 Task: Create new customer invoice with Date Opened: 13-May-23, Select Customer: Domestic Shops Group, Terms: Net 15. Make invoice entry for item-1 with Date: 13-May-23, Description: e.l.f. Lip Plumping Gloss Sparkling Rose, Income Account: Income:Sales, Quantity: 2, Unit Price: 12.99, Sales Tax: Y, Sales Tax Included: Y, Tax Table: Sales Tax. Make entry for item-2 with Date: 13-May-23, Description: Diamond Skin Body Kit All Natural Skin Brightening Papaya, Rose & Turmeric
, Income Account: Income:Sales, Quantity: 1, Unit Price: 12.39, Sales Tax: Y, Sales Tax Included: Y, Tax Table: Sales Tax. Post Invoice with Post Date: 13-May-23, Post to Accounts: Assets:Accounts Receivable. Pay / Process Payment with Transaction Date: 27-May-23, Amount: 38.37, Transfer Account: Checking Account. Go to 'Print Invoice'. Give a print command to print a copy of invoice.
Action: Mouse moved to (169, 33)
Screenshot: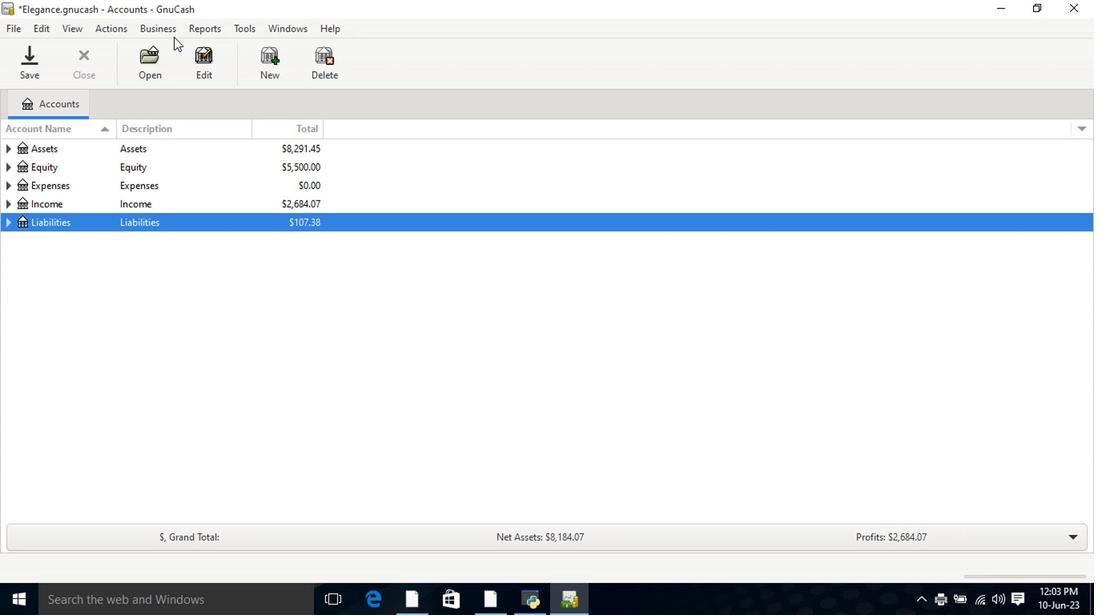 
Action: Mouse pressed left at (169, 33)
Screenshot: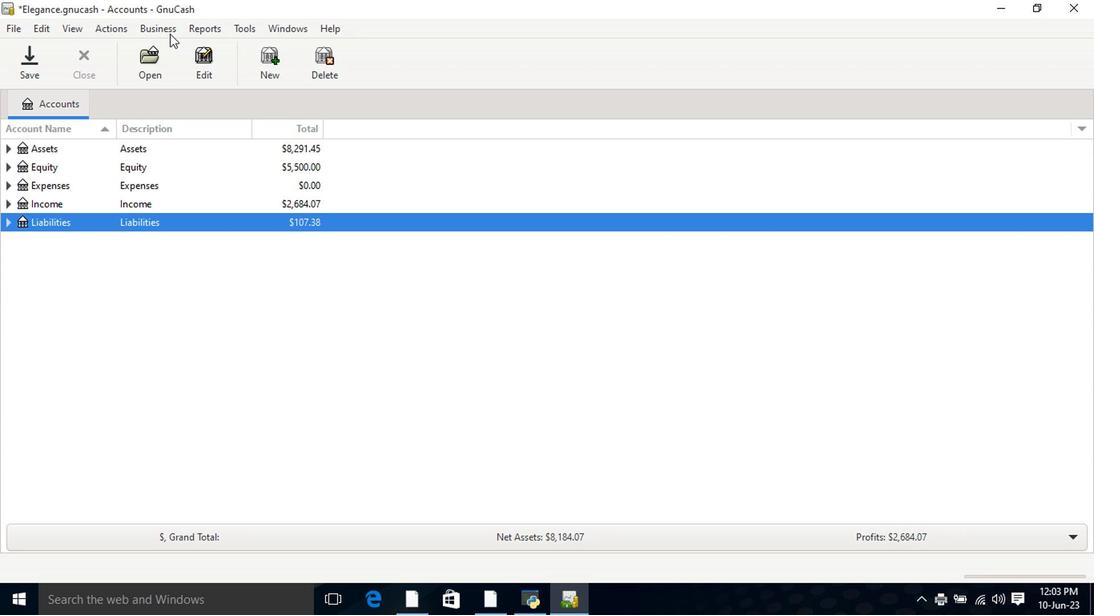 
Action: Mouse moved to (180, 48)
Screenshot: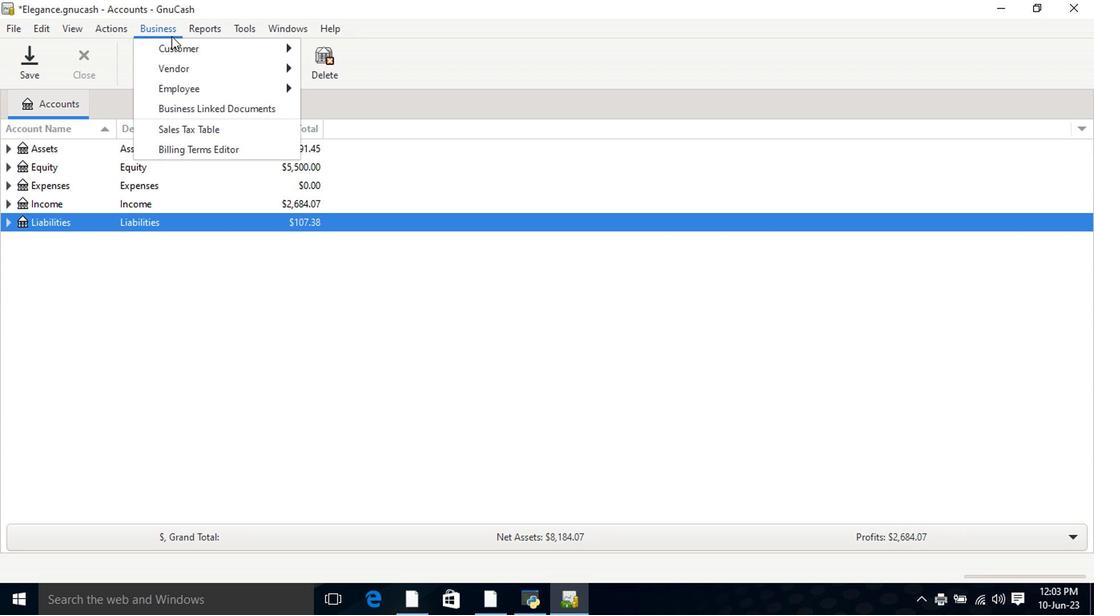 
Action: Mouse pressed left at (180, 48)
Screenshot: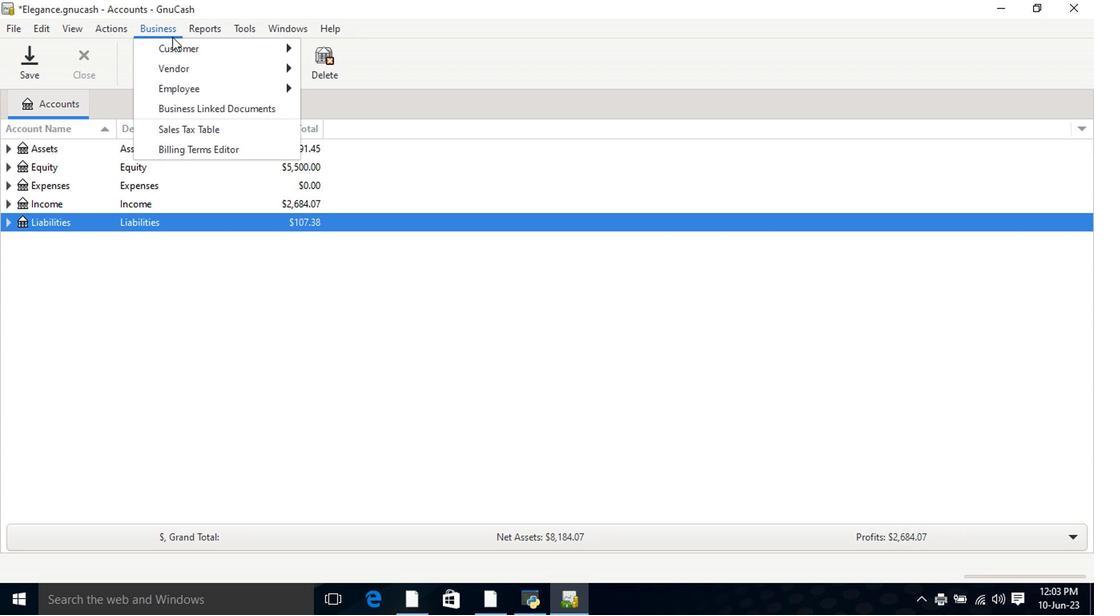 
Action: Mouse moved to (364, 110)
Screenshot: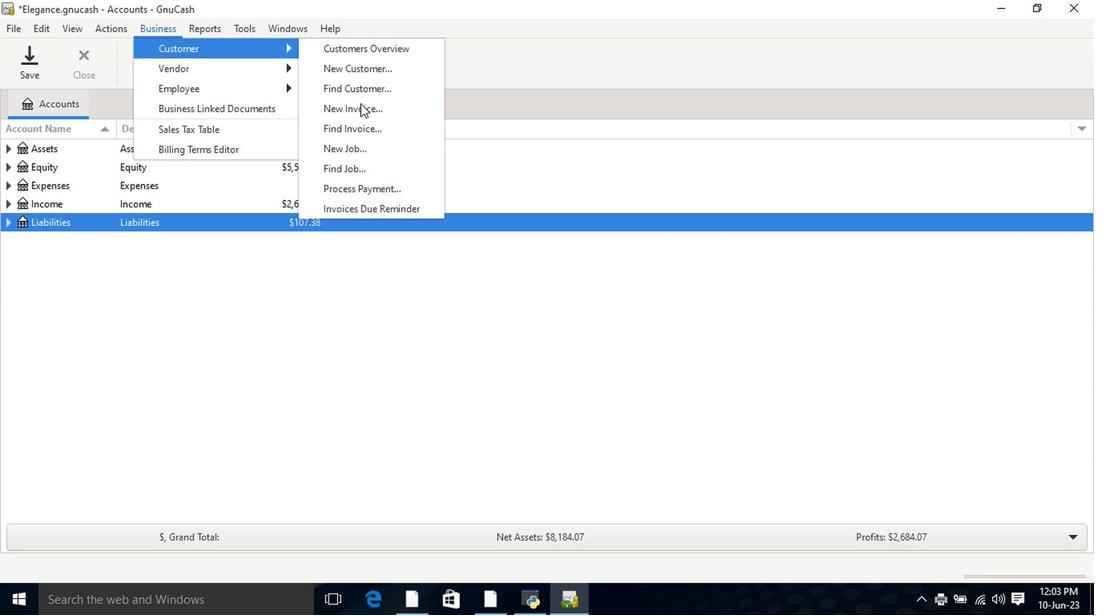 
Action: Mouse pressed left at (364, 110)
Screenshot: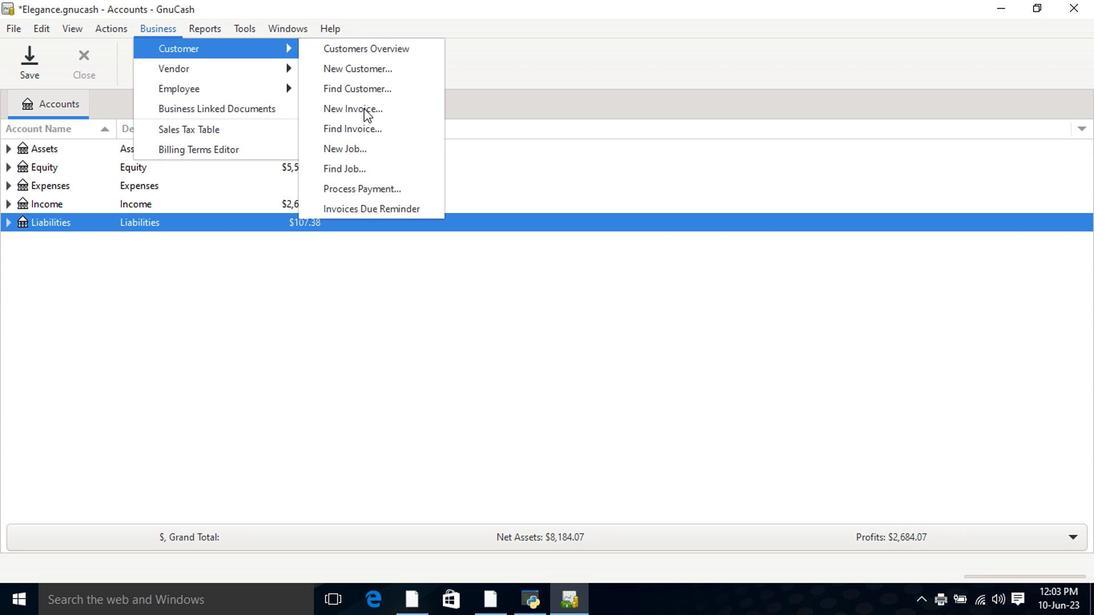 
Action: Mouse moved to (656, 241)
Screenshot: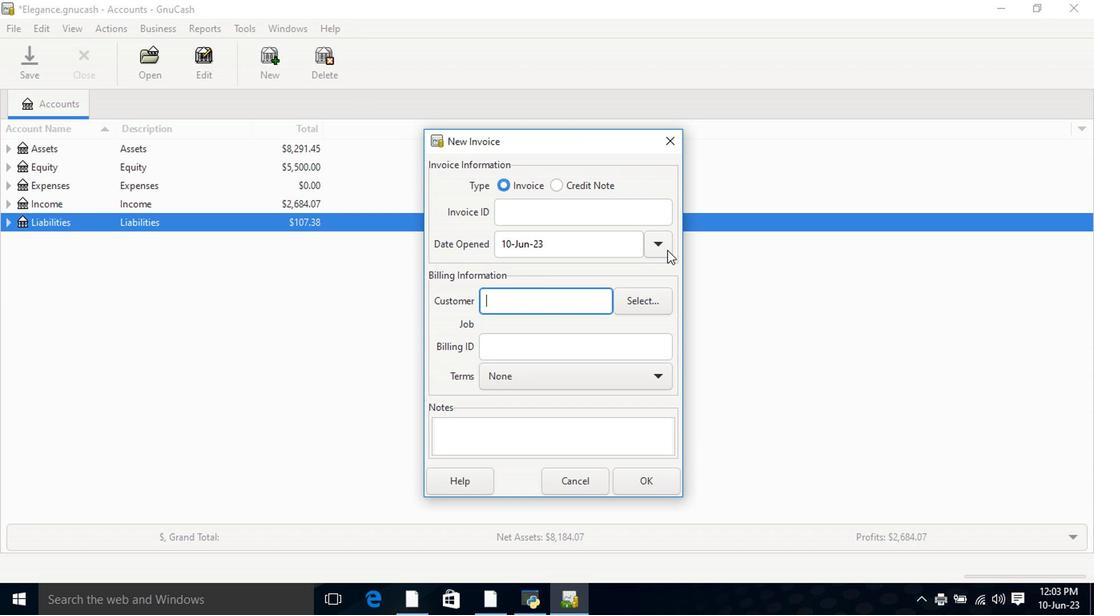 
Action: Mouse pressed left at (656, 241)
Screenshot: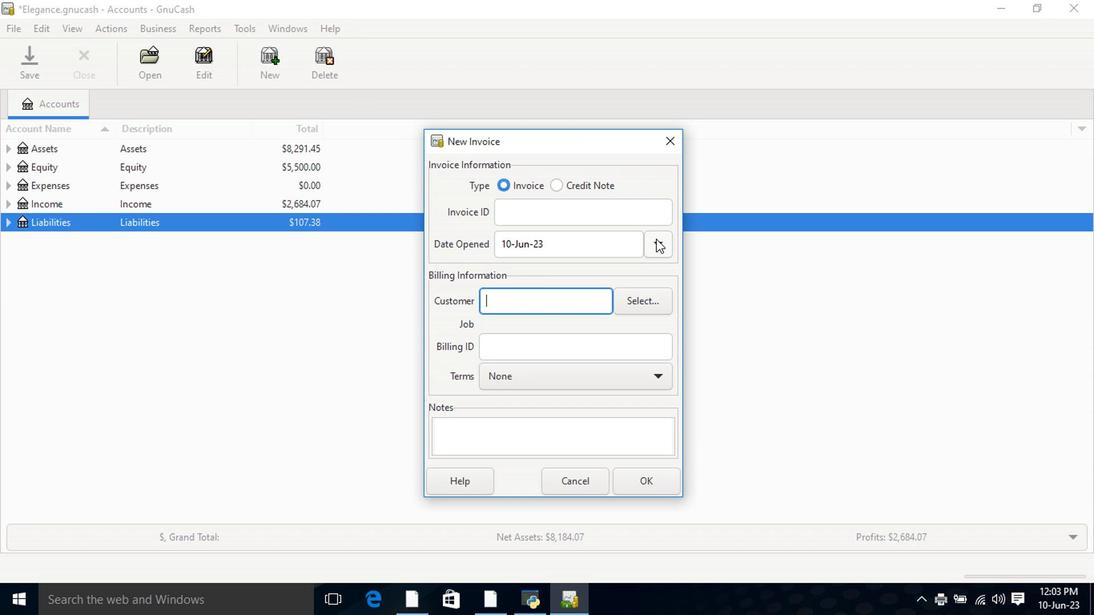 
Action: Mouse moved to (534, 267)
Screenshot: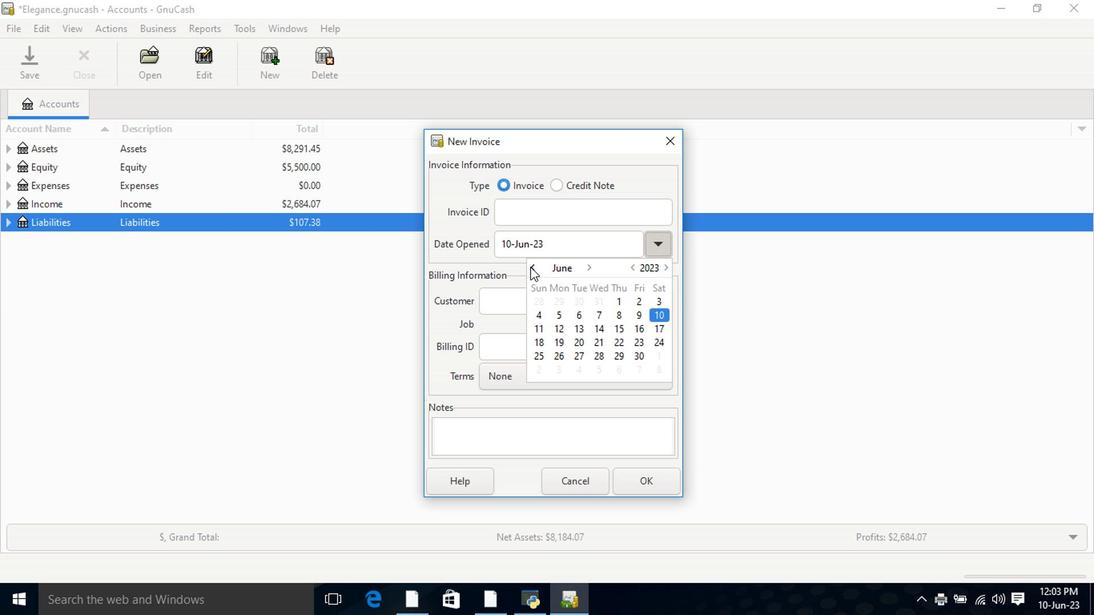 
Action: Mouse pressed left at (534, 267)
Screenshot: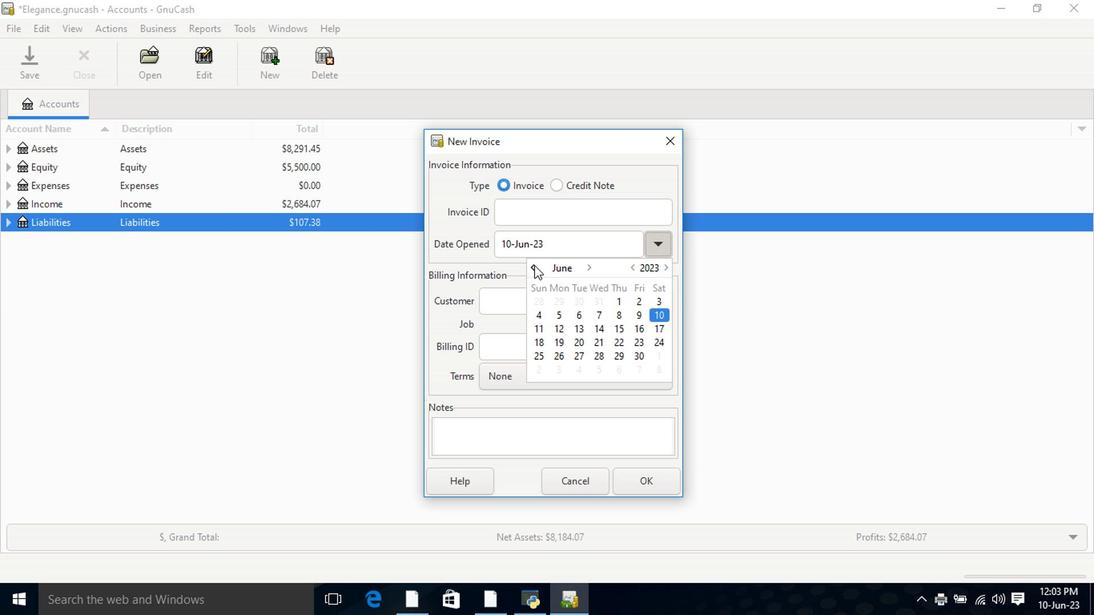 
Action: Mouse moved to (654, 313)
Screenshot: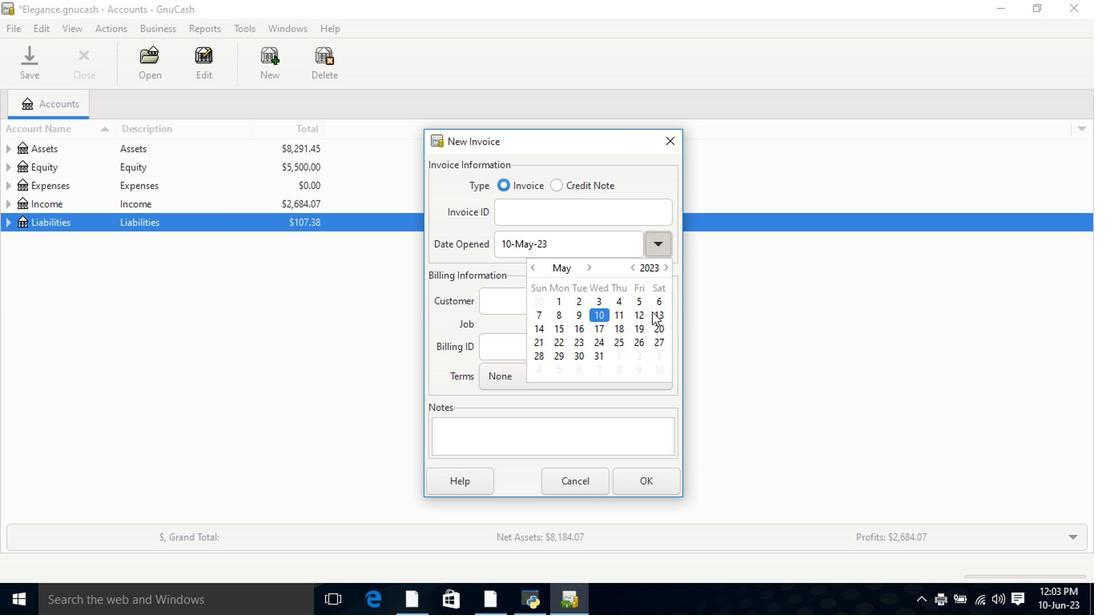 
Action: Mouse pressed left at (654, 313)
Screenshot: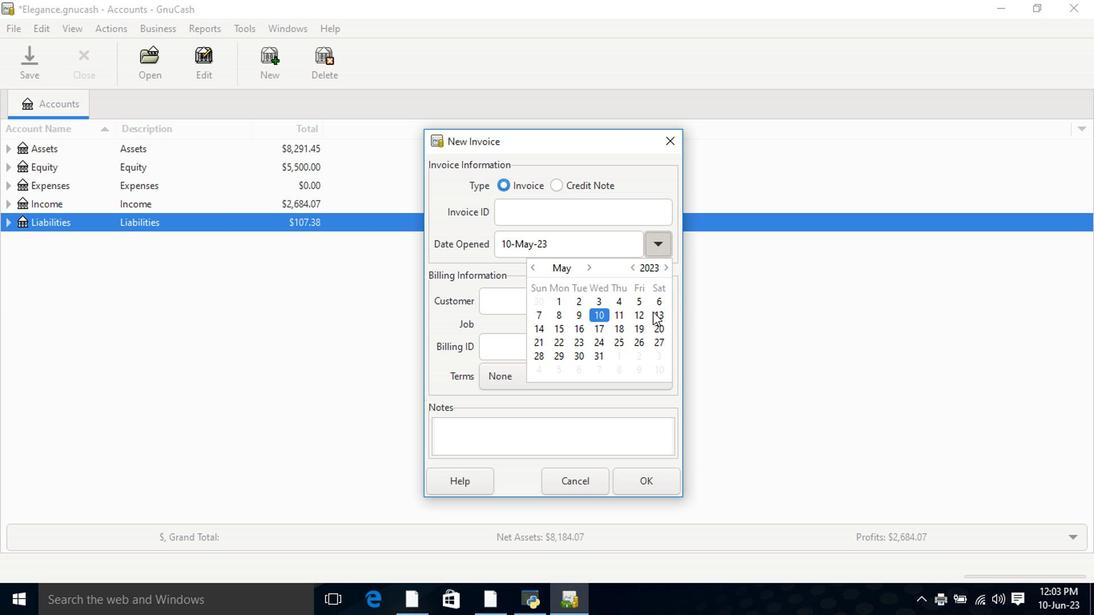 
Action: Mouse pressed left at (654, 313)
Screenshot: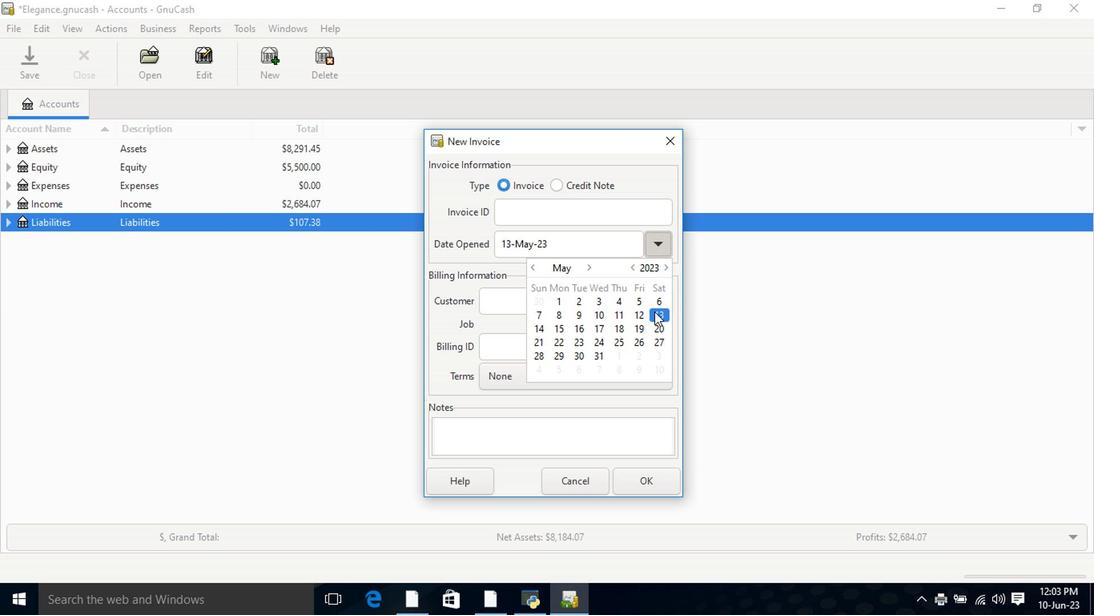 
Action: Mouse moved to (585, 309)
Screenshot: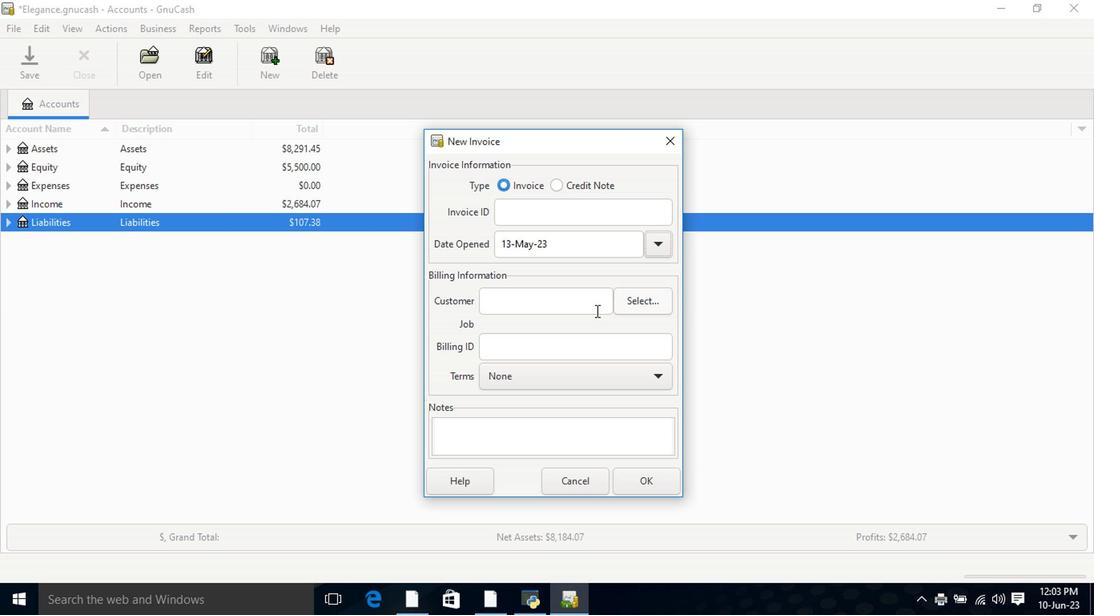 
Action: Mouse pressed left at (585, 309)
Screenshot: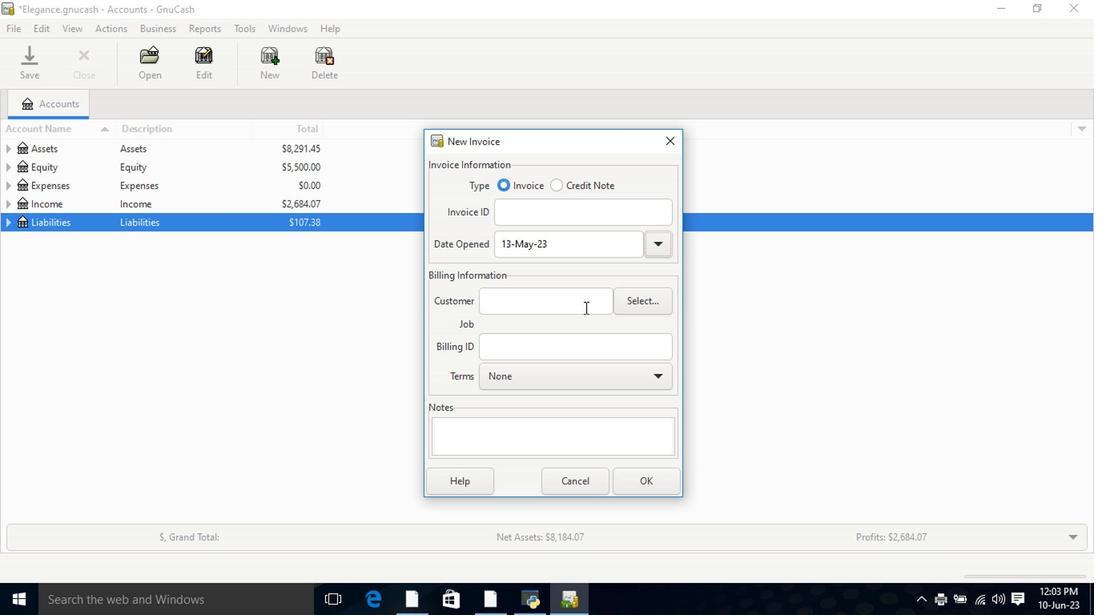 
Action: Mouse moved to (584, 309)
Screenshot: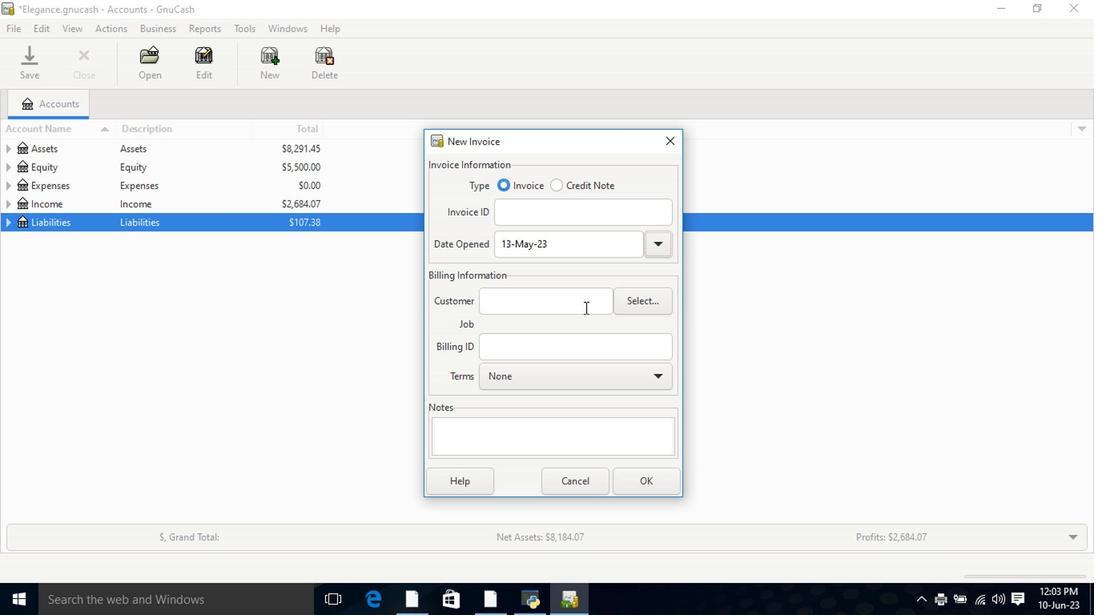 
Action: Key pressed <Key.shift>Dom
Screenshot: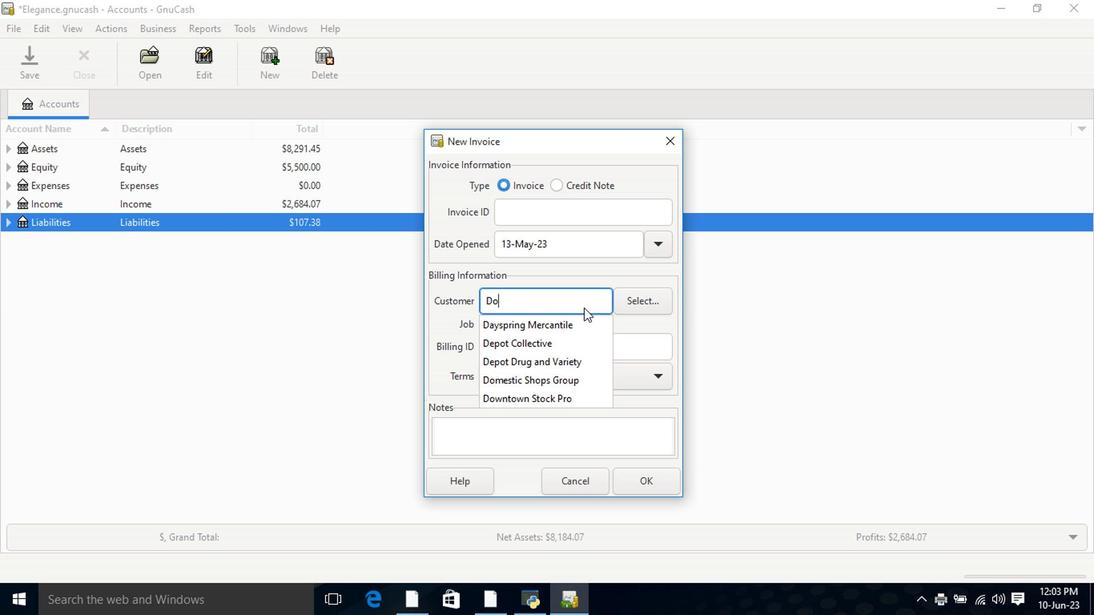 
Action: Mouse moved to (566, 327)
Screenshot: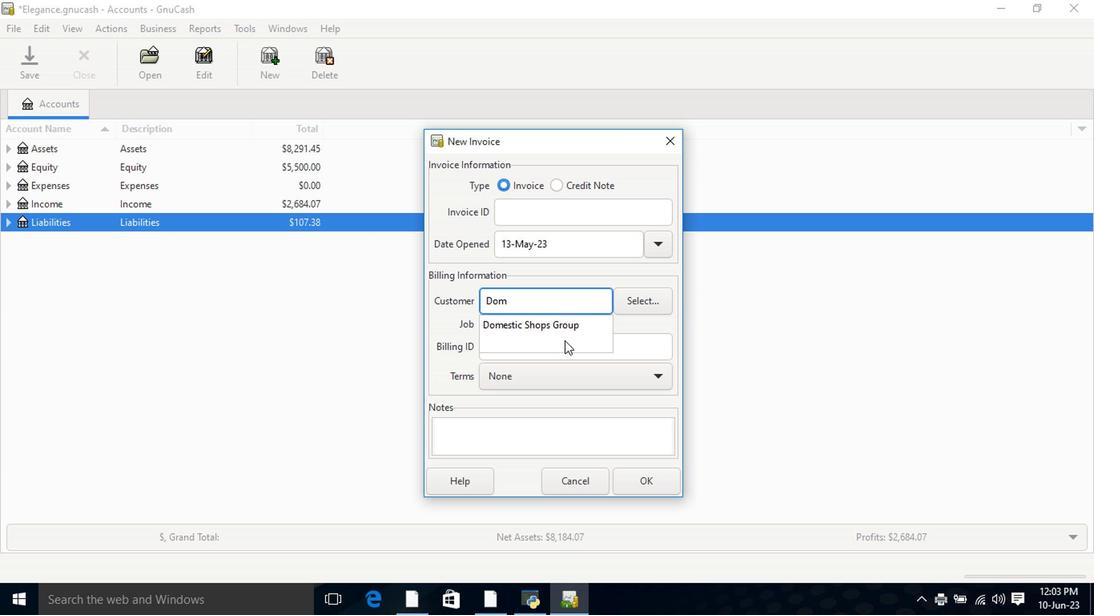 
Action: Mouse pressed left at (566, 327)
Screenshot: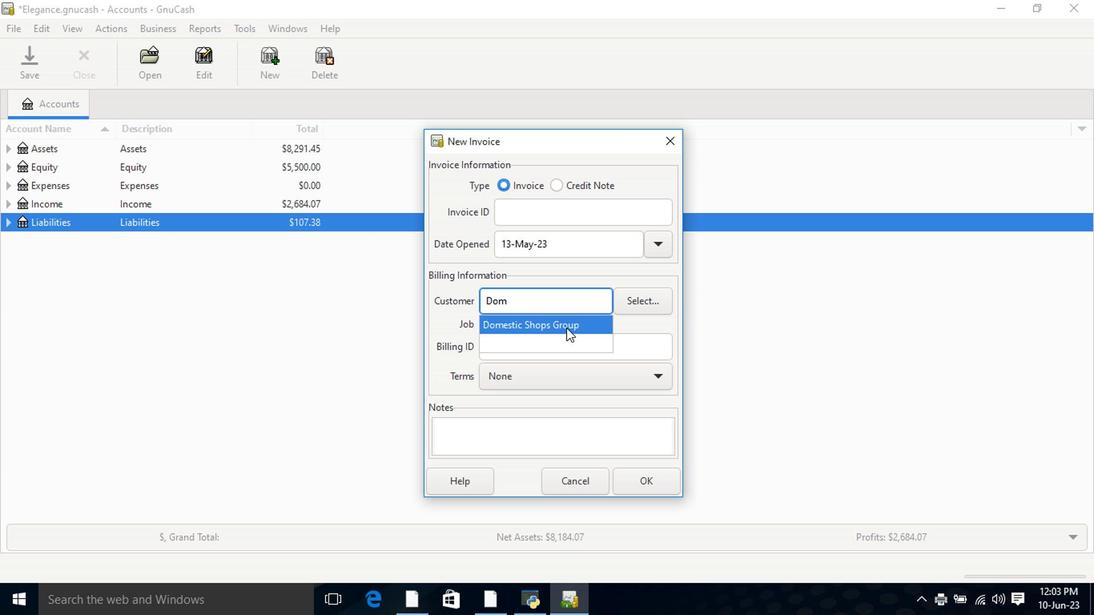 
Action: Mouse moved to (578, 392)
Screenshot: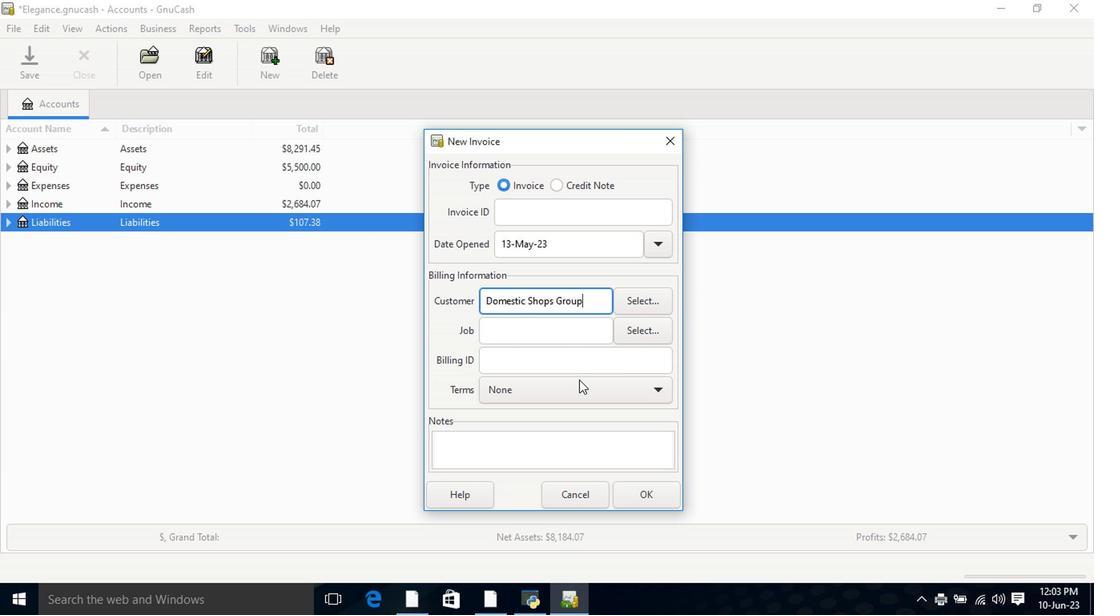 
Action: Mouse pressed left at (578, 392)
Screenshot: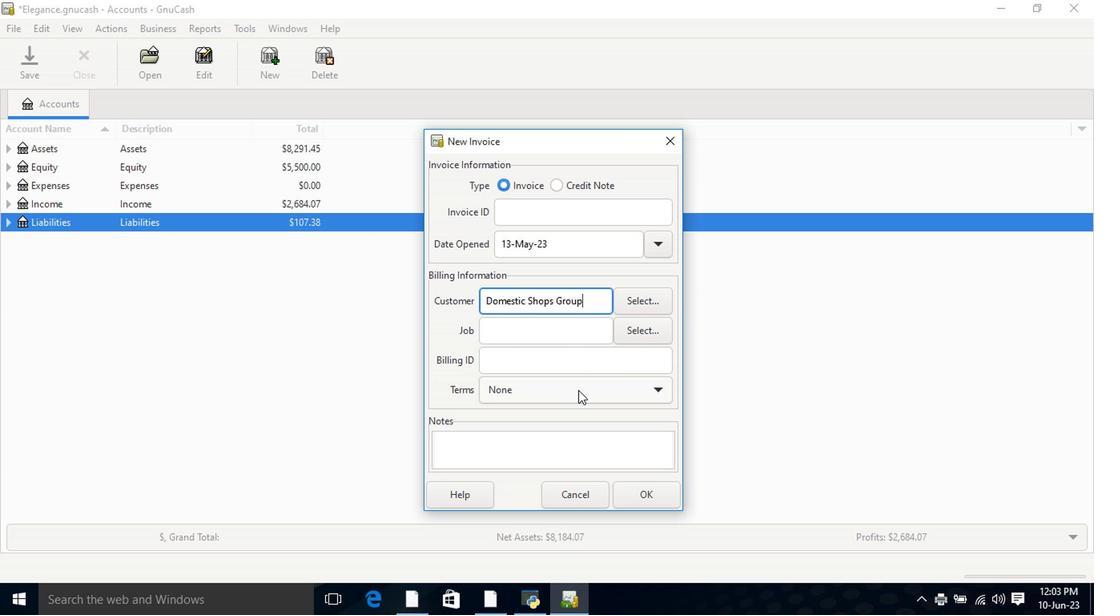 
Action: Mouse moved to (542, 426)
Screenshot: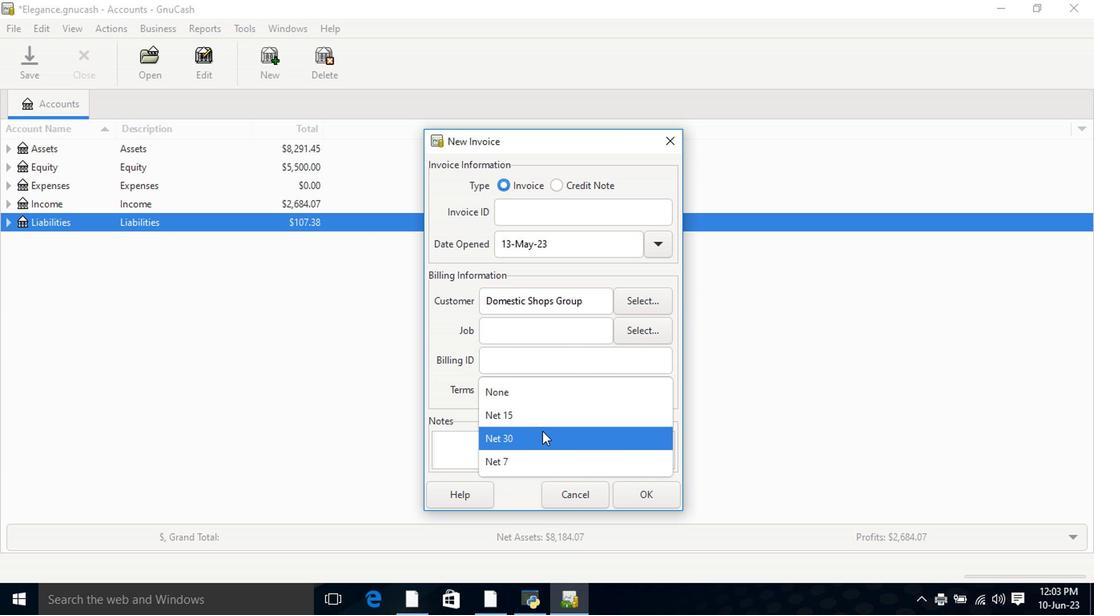 
Action: Mouse pressed left at (542, 426)
Screenshot: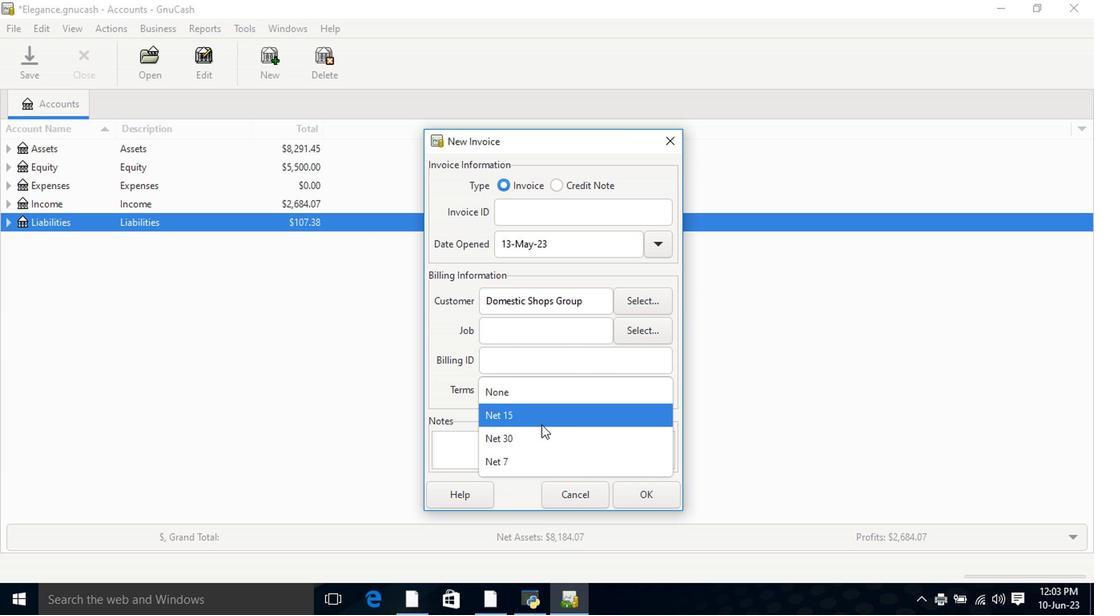 
Action: Mouse moved to (632, 502)
Screenshot: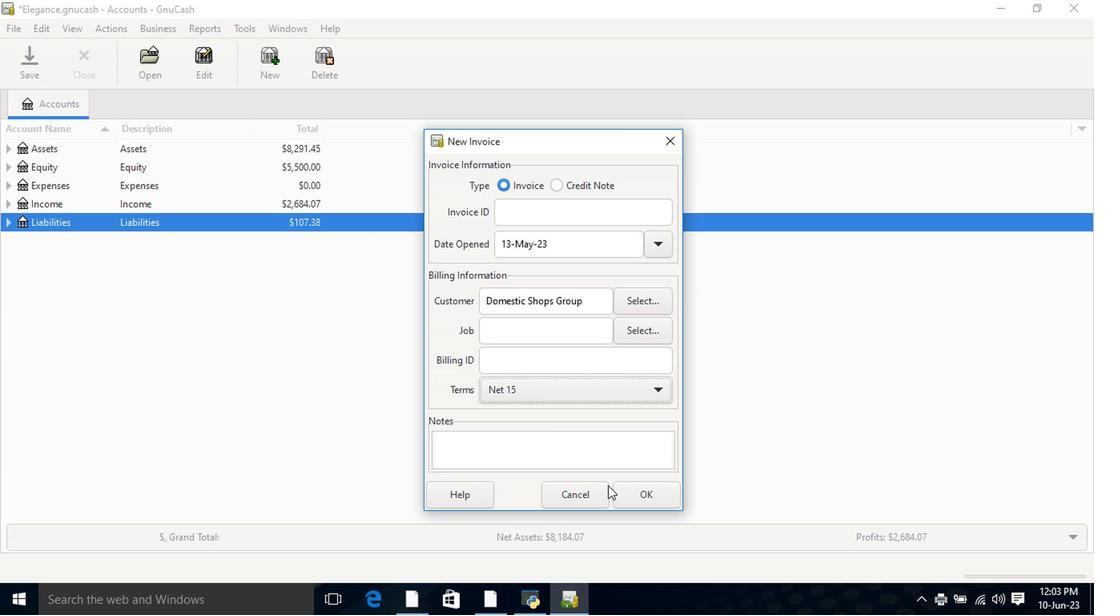
Action: Mouse pressed left at (632, 502)
Screenshot: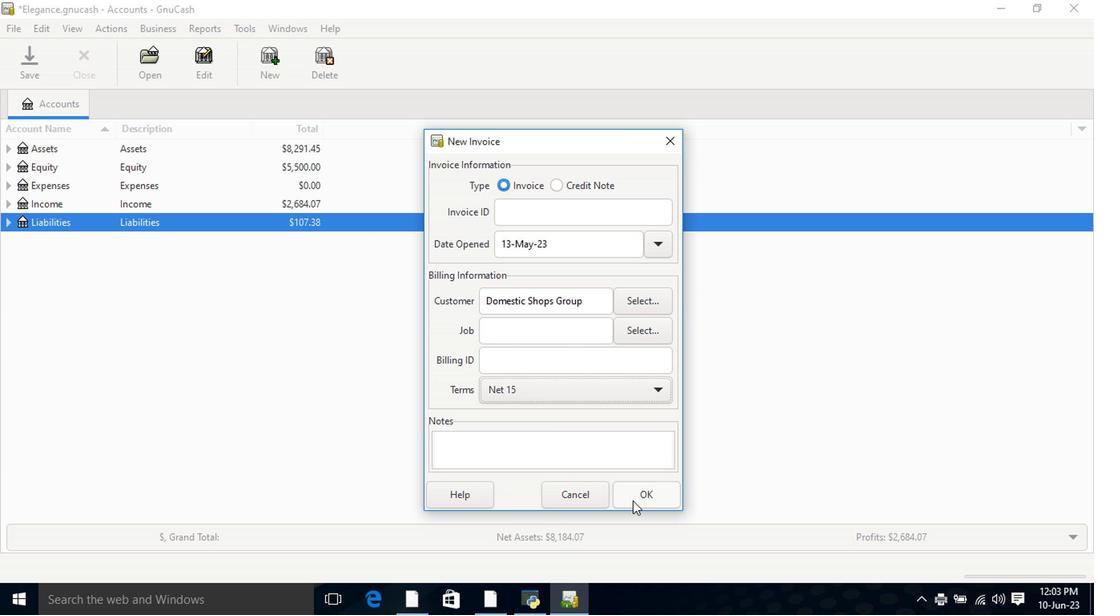 
Action: Mouse moved to (72, 317)
Screenshot: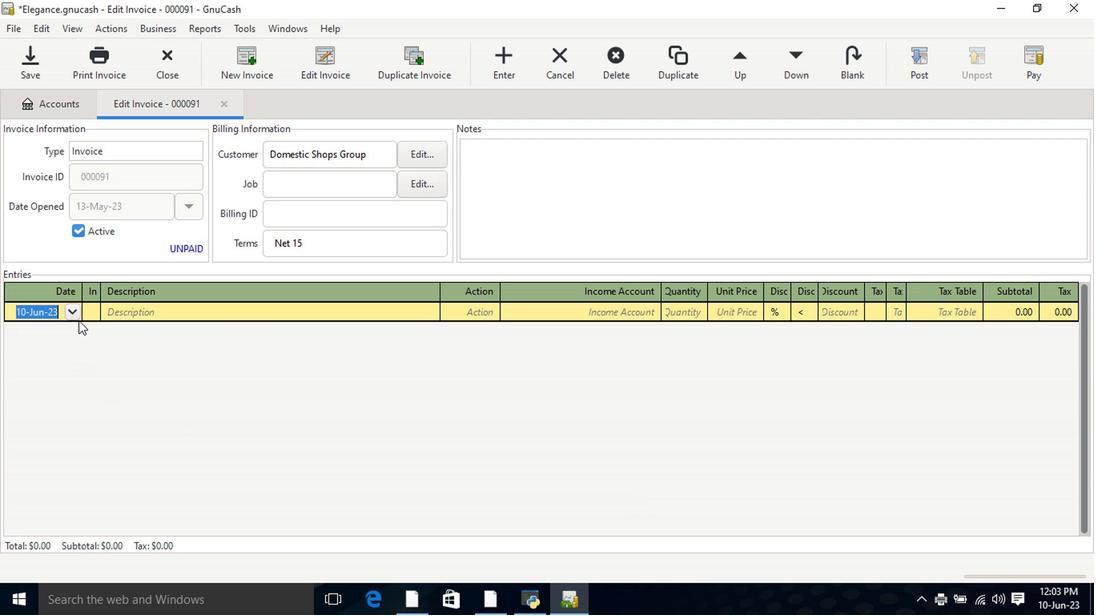 
Action: Mouse pressed left at (72, 317)
Screenshot: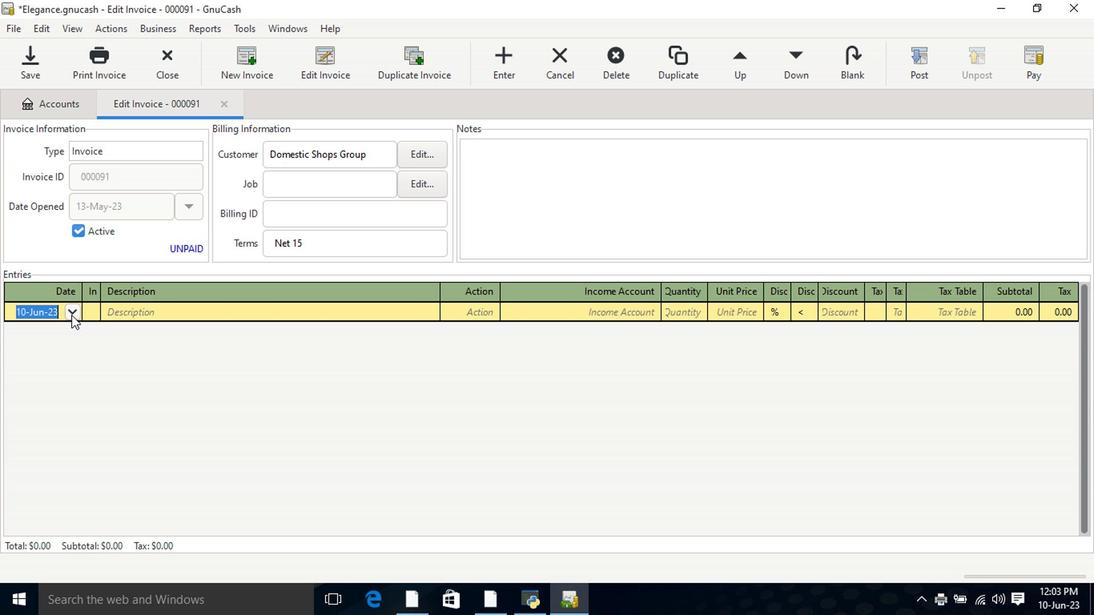 
Action: Mouse moved to (14, 336)
Screenshot: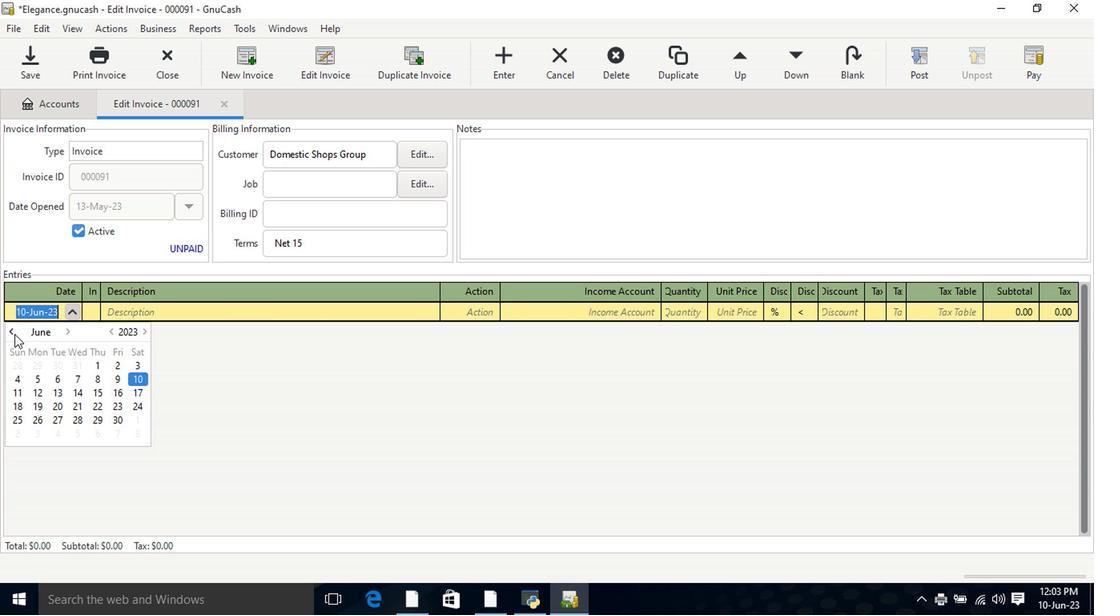 
Action: Mouse pressed left at (14, 336)
Screenshot: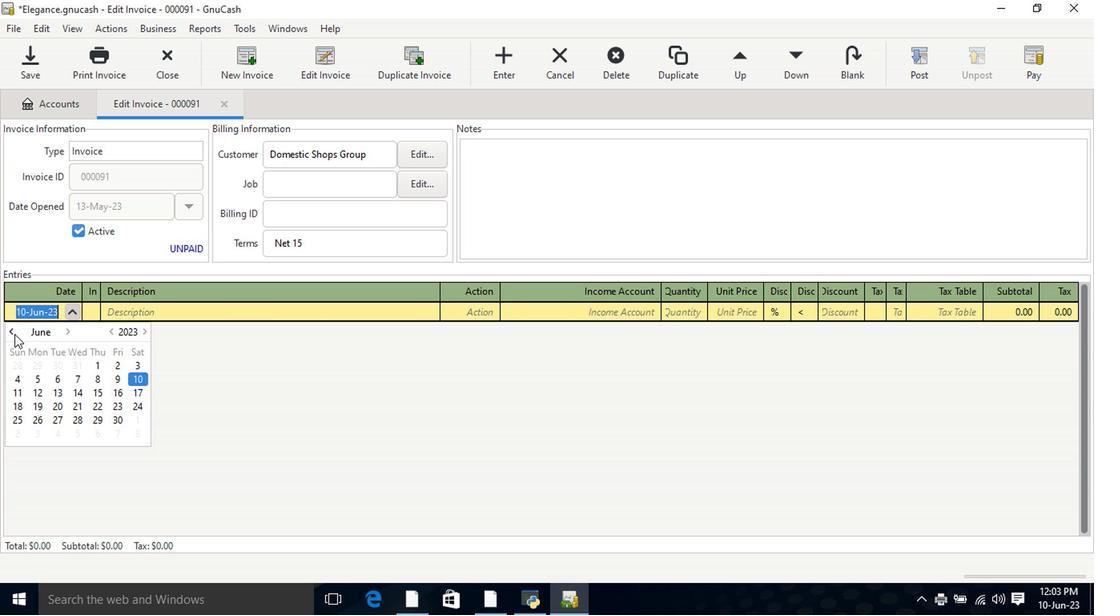 
Action: Mouse moved to (137, 382)
Screenshot: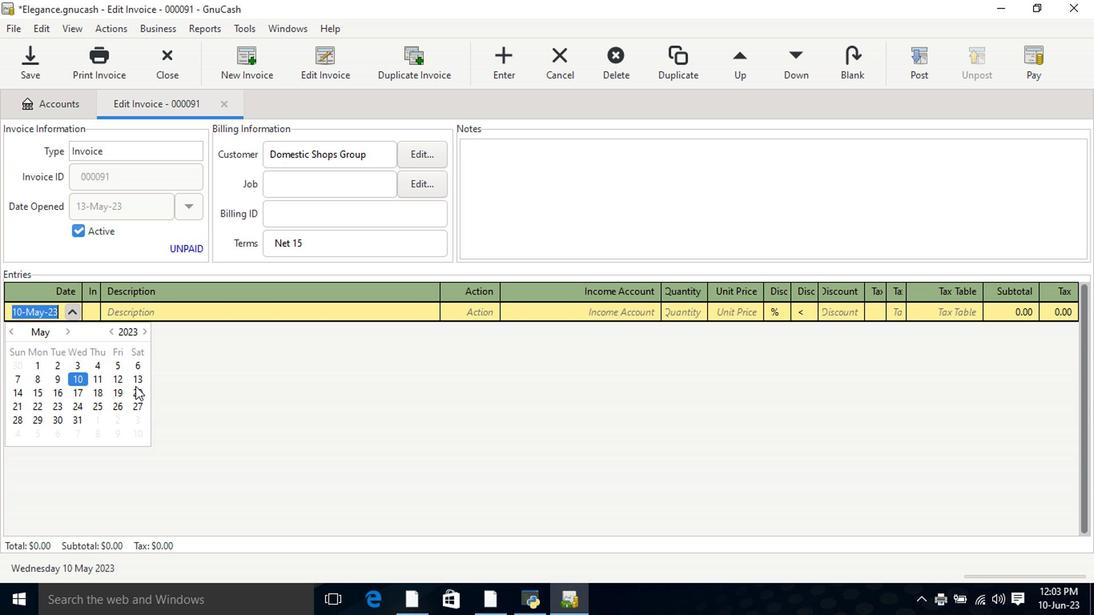 
Action: Mouse pressed left at (137, 382)
Screenshot: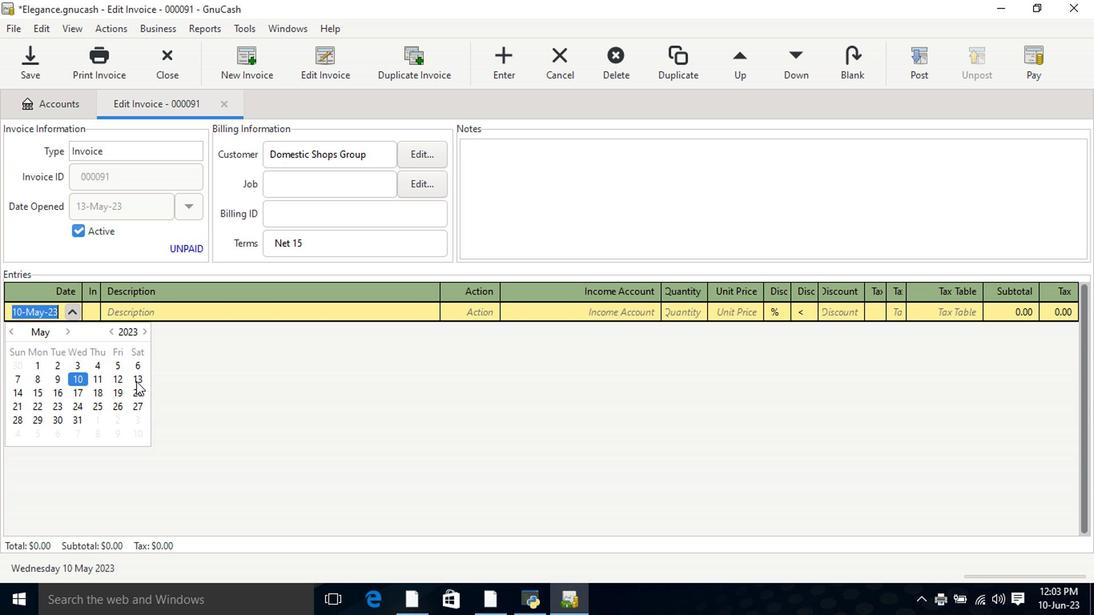 
Action: Mouse pressed left at (137, 382)
Screenshot: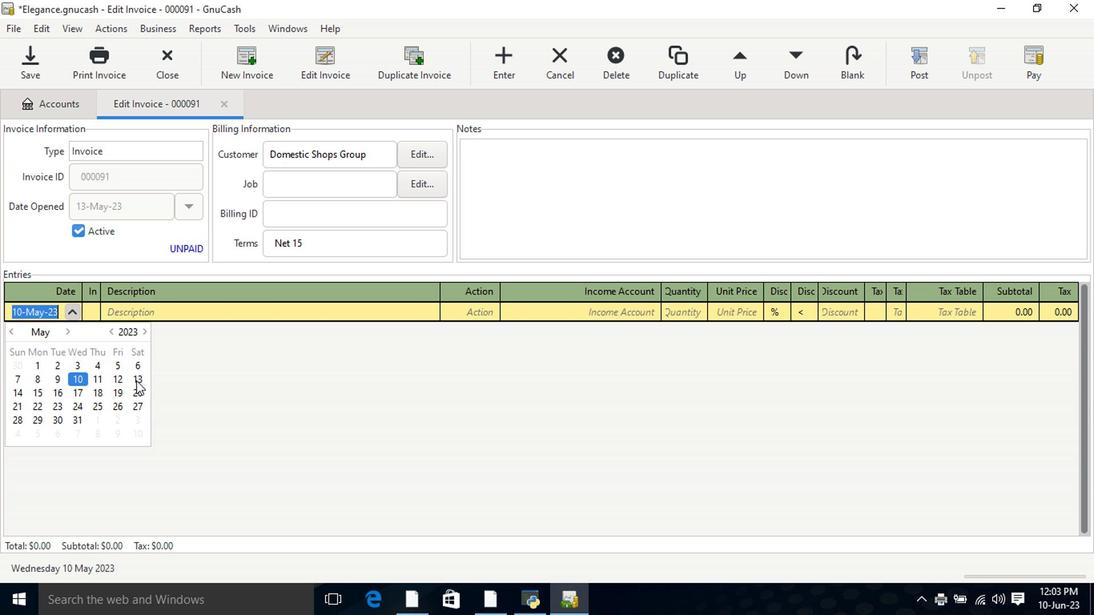 
Action: Mouse moved to (152, 364)
Screenshot: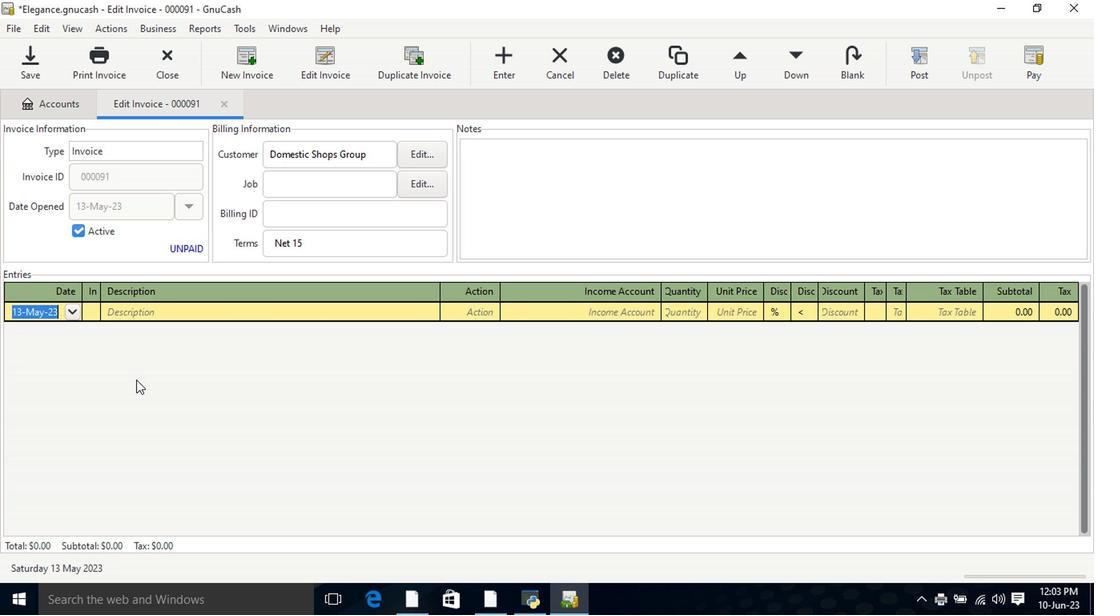 
Action: Key pressed <Key.tab>
Screenshot: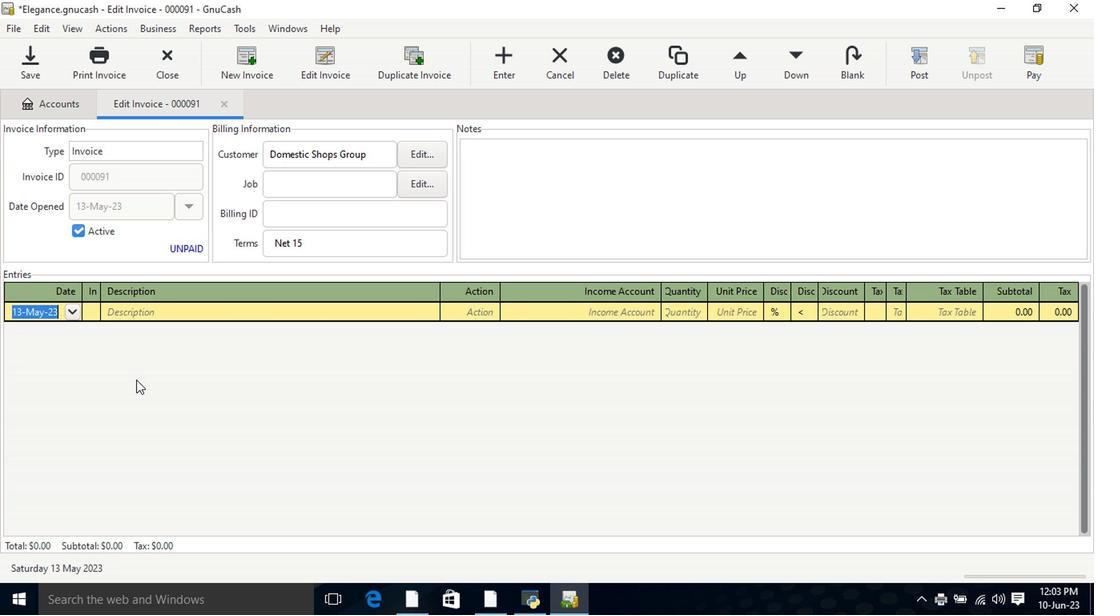 
Action: Mouse moved to (192, 330)
Screenshot: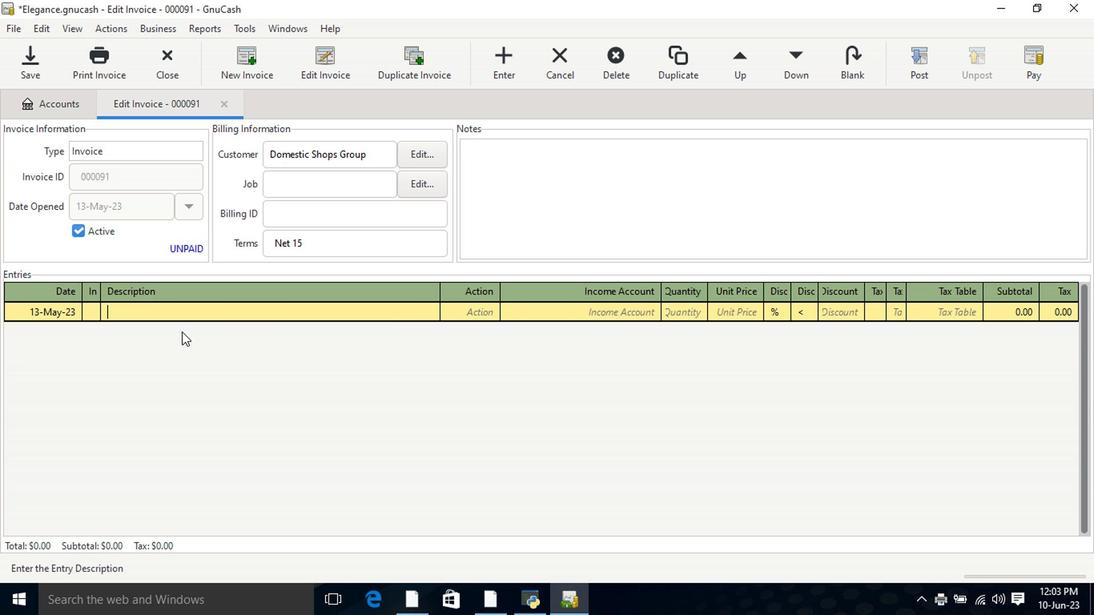 
Action: Key pressed e.<Key.shift>I.f.<Key.tab><Key.space><Key.shift>Lip<Key.space><Key.shift>Plumpin
Screenshot: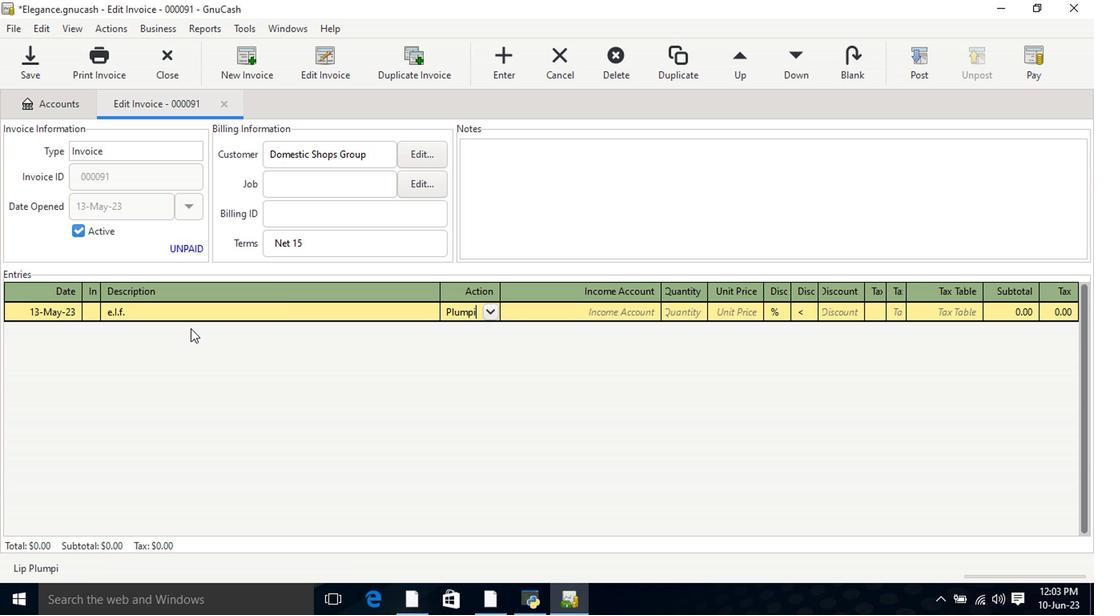 
Action: Mouse moved to (196, 313)
Screenshot: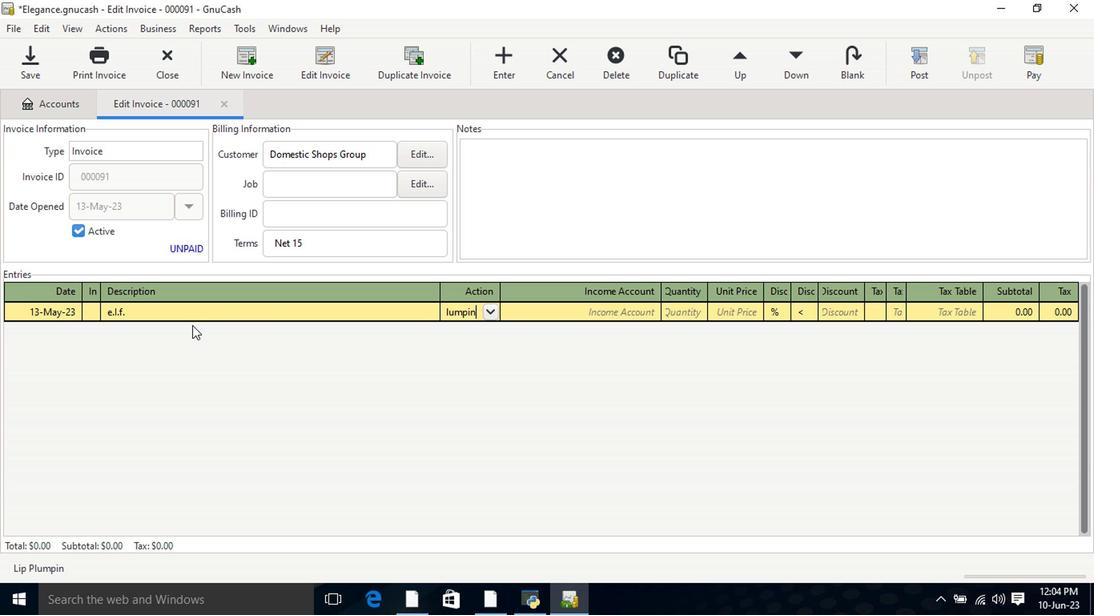 
Action: Mouse pressed left at (196, 313)
Screenshot: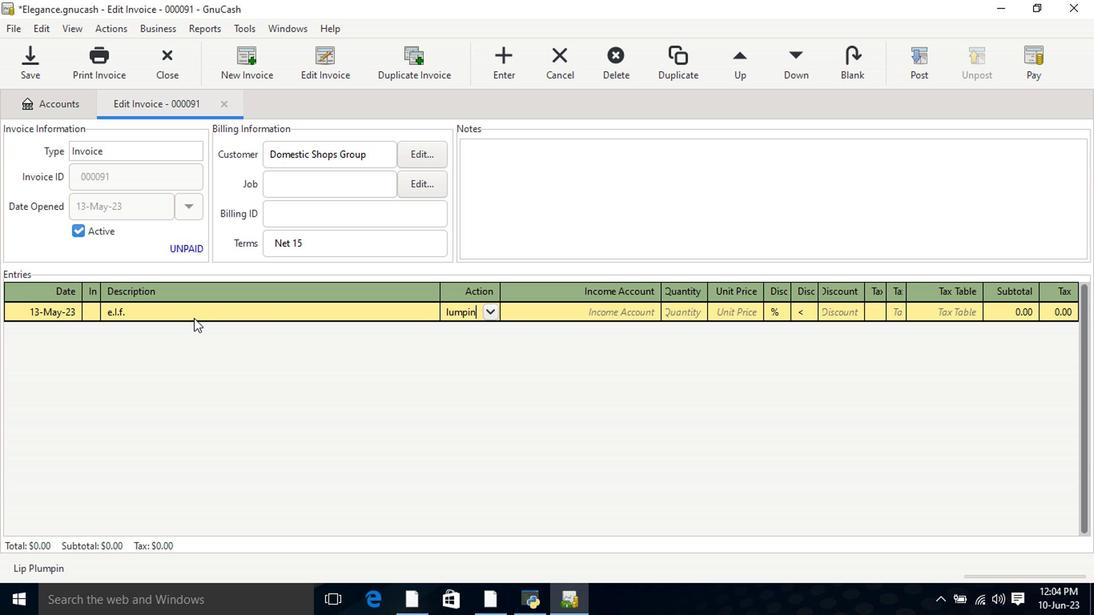 
Action: Key pressed <Key.space><Key.shift><Key.shift><Key.shift><Key.shift><Key.shift><Key.shift><Key.shift><Key.shift>Lip<Key.space><Key.shift>Plumping<Key.space><Key.shift>Gloss<Key.space><Key.shift>Sparki<Key.backspace><Key.backspace>kling<Key.space><Key.shift>Rose<Key.tab>inco<Key.backspace><Key.backspace><Key.backspace><Key.backspace><Key.tab>incom<Key.down><Key.down><Key.down><Key.tab>2<Key.tab>12.99<Key.tab>
Screenshot: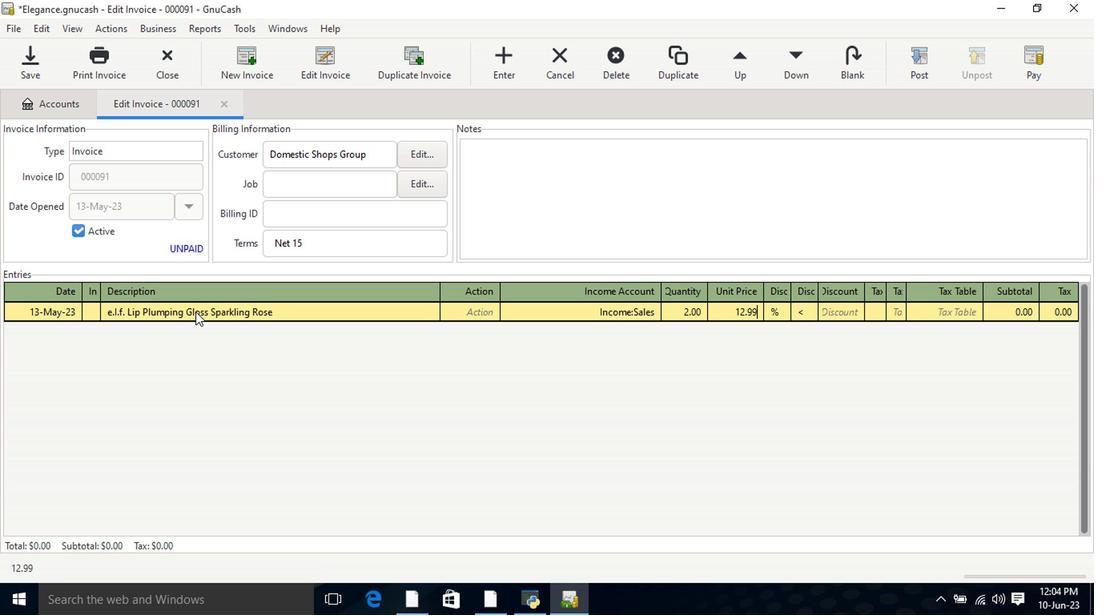 
Action: Mouse moved to (873, 313)
Screenshot: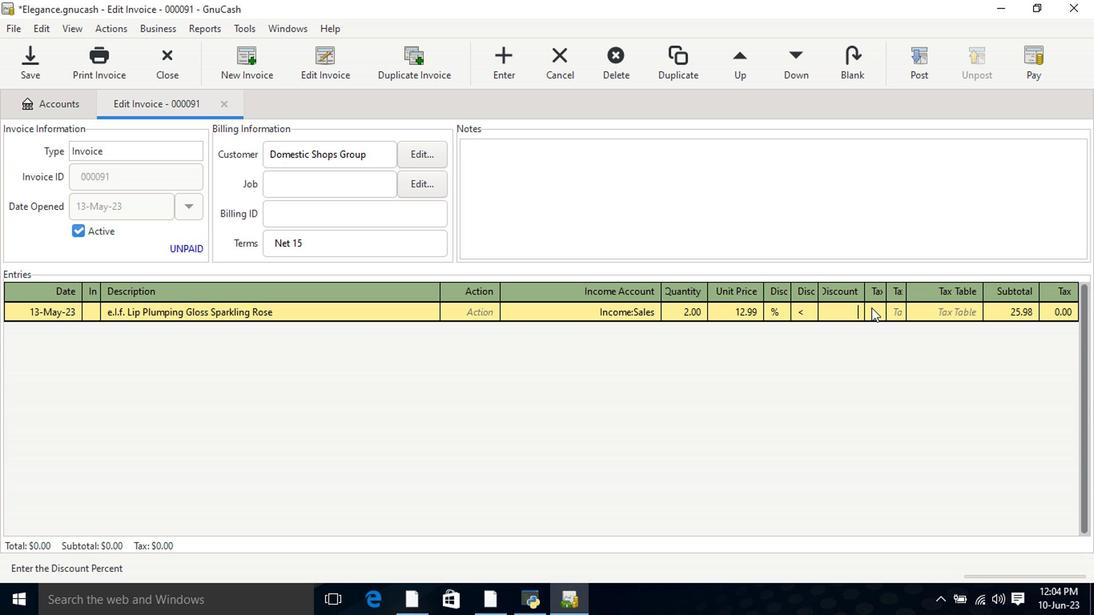 
Action: Mouse pressed left at (873, 313)
Screenshot: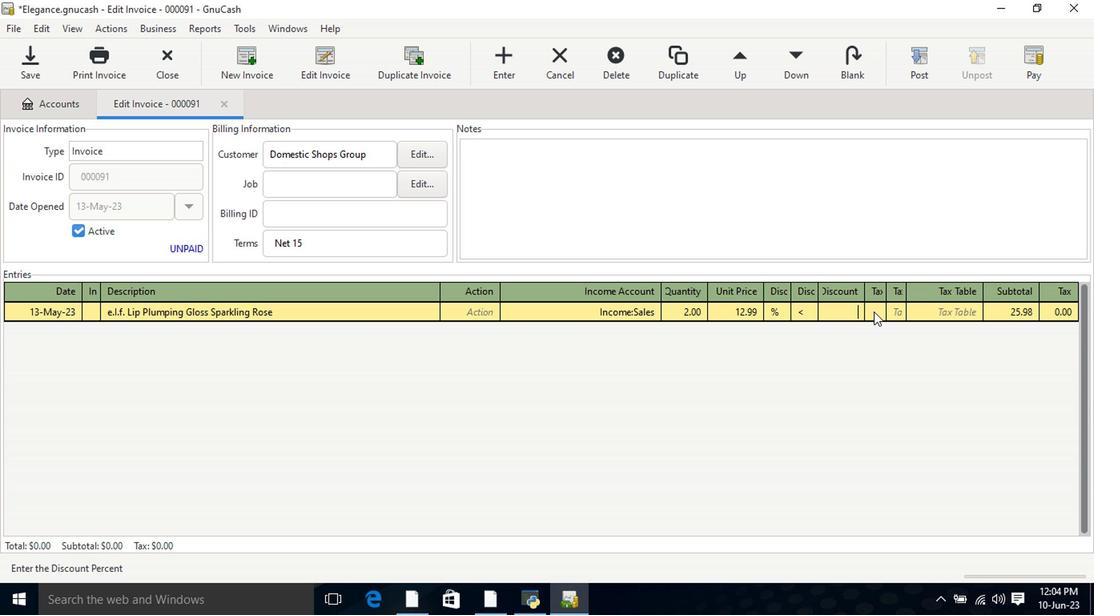 
Action: Mouse moved to (889, 314)
Screenshot: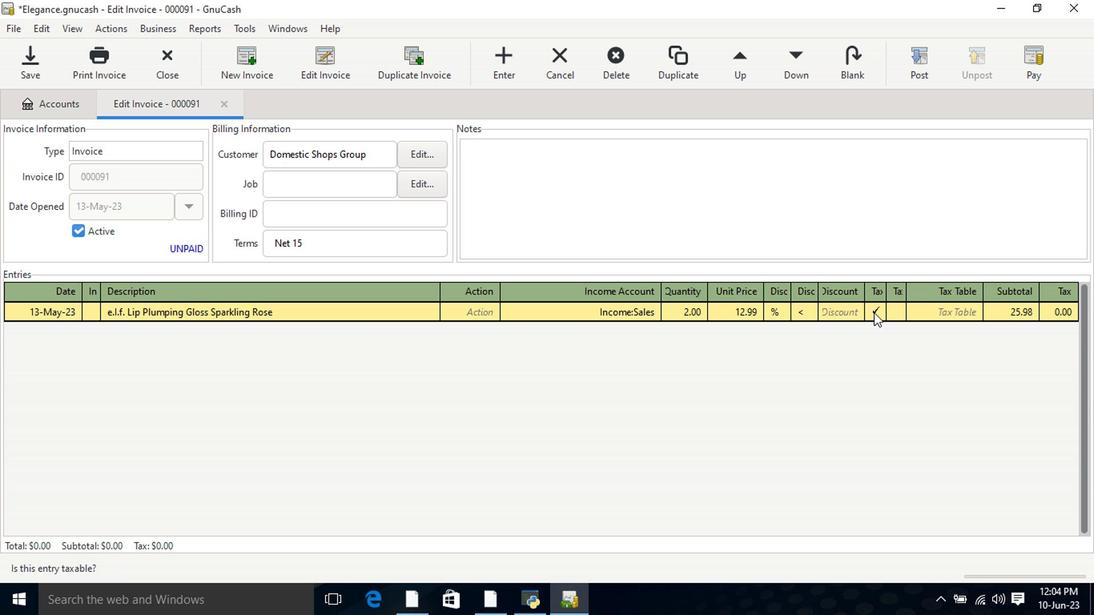 
Action: Mouse pressed left at (889, 314)
Screenshot: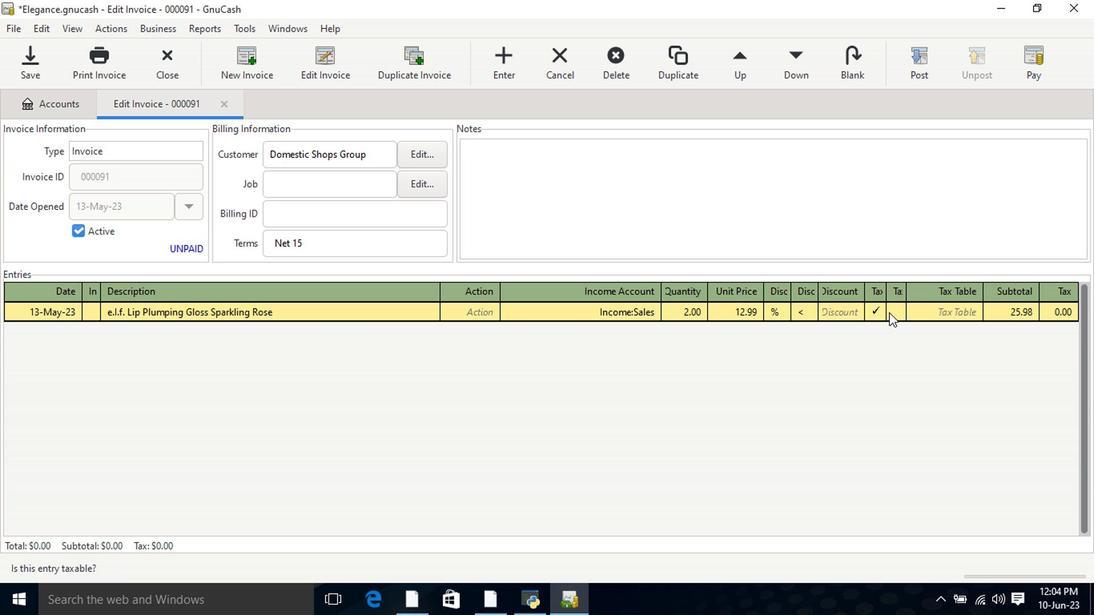 
Action: Mouse moved to (962, 314)
Screenshot: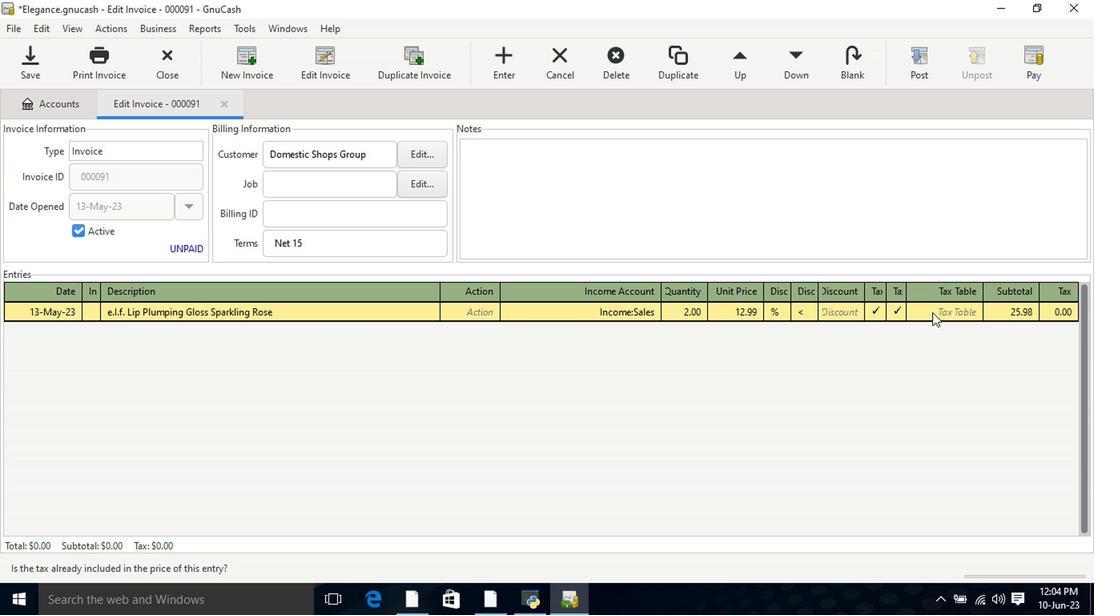 
Action: Mouse pressed left at (962, 314)
Screenshot: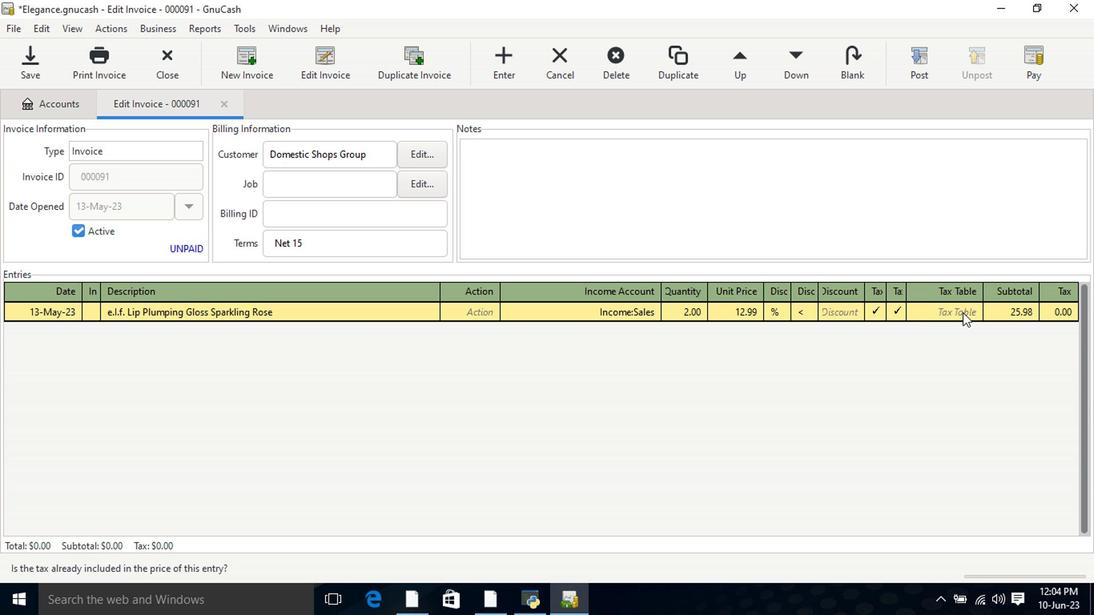 
Action: Mouse moved to (974, 316)
Screenshot: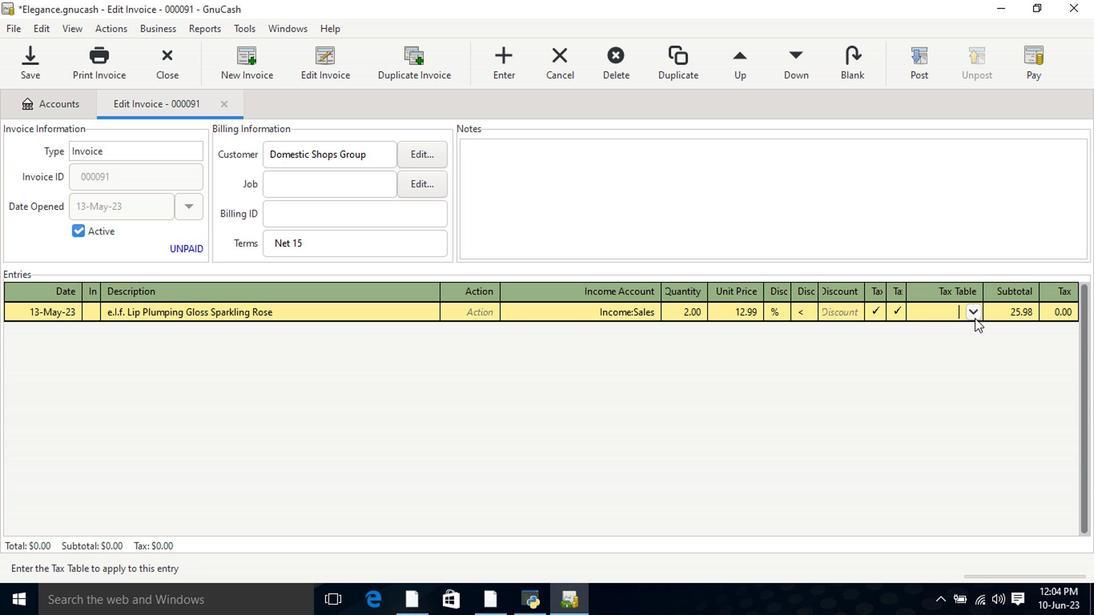 
Action: Mouse pressed left at (974, 316)
Screenshot: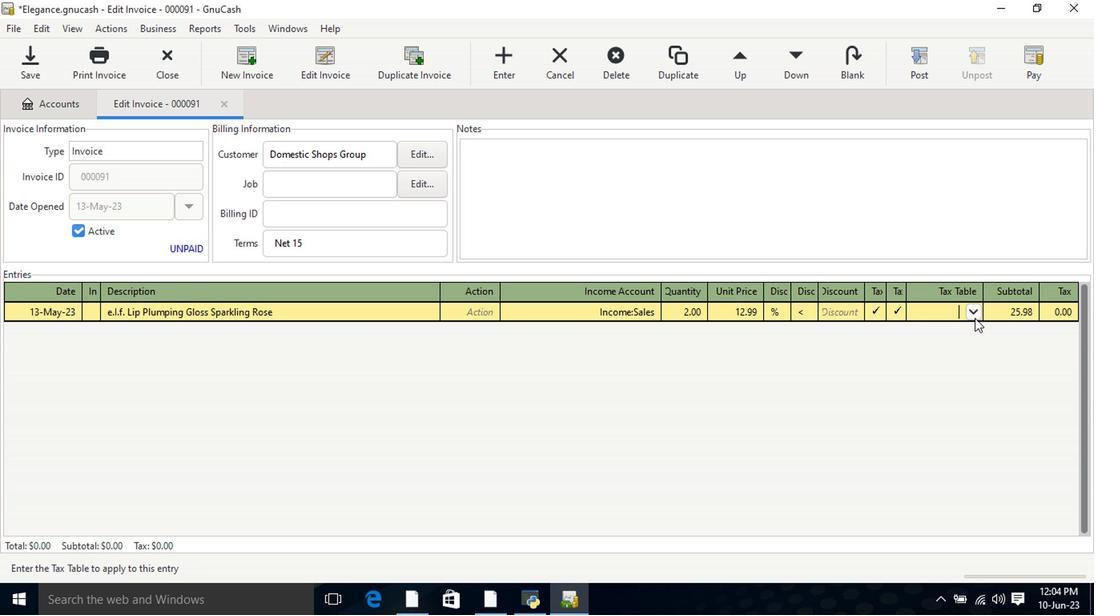 
Action: Mouse moved to (972, 329)
Screenshot: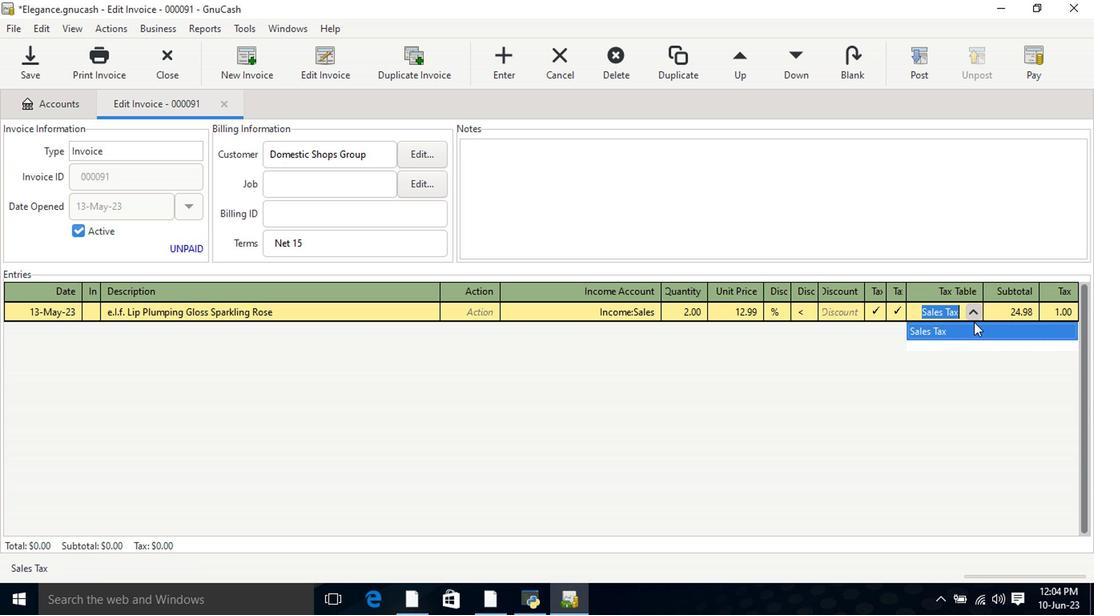 
Action: Key pressed <Key.tab><Key.tab><Key.shift>Diamond<Key.space><Key.shift>Skin<Key.space><Key.shift>Body<Key.space><Key.shift>Kit<Key.space><Key.shift><Key.shift>All<Key.space><Key.shift>Natua<Key.backspace>ral<Key.space><Key.shift>Skin<Key.space><Key.shift>Brightening<Key.space><Key.shift>Papaya,<Key.shift><Key.space><Key.shift>Rose<Key.space><Key.shift>&<Key.space><Key.shift>Turmeric<Key.tab><Key.tab>incom<Key.down><Key.down><Key.down><Key.tab>1<Key.tab>12.39<Key.tab>
Screenshot: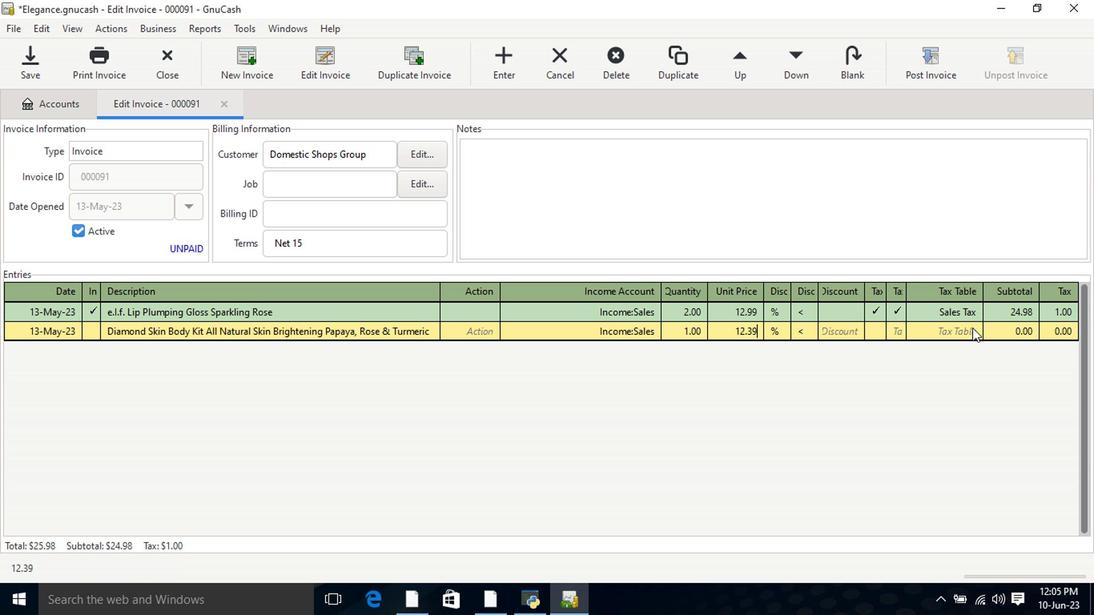 
Action: Mouse moved to (881, 330)
Screenshot: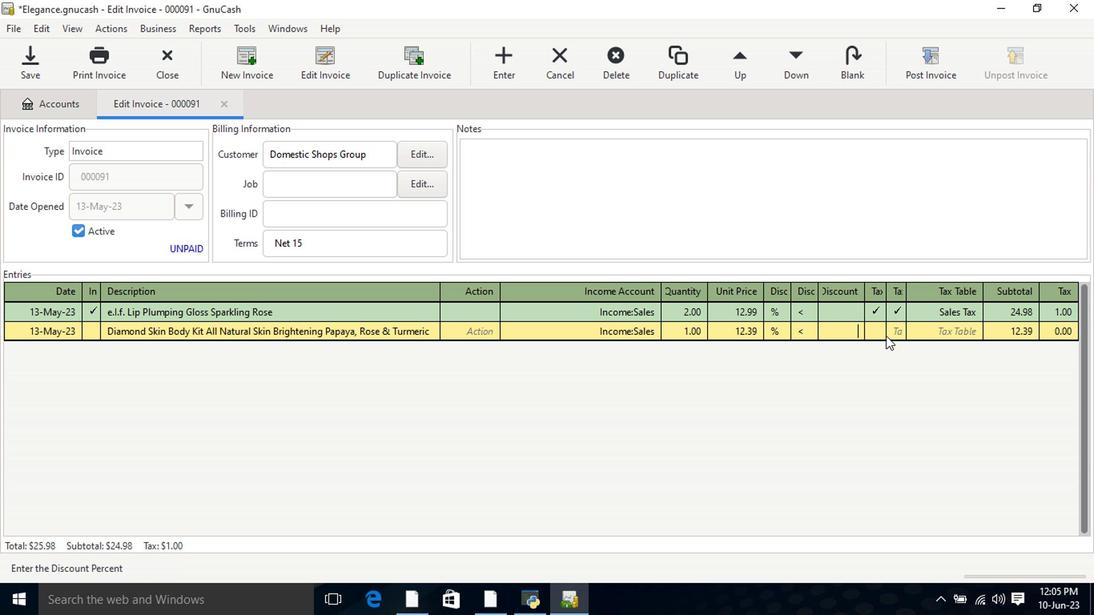 
Action: Mouse pressed left at (881, 330)
Screenshot: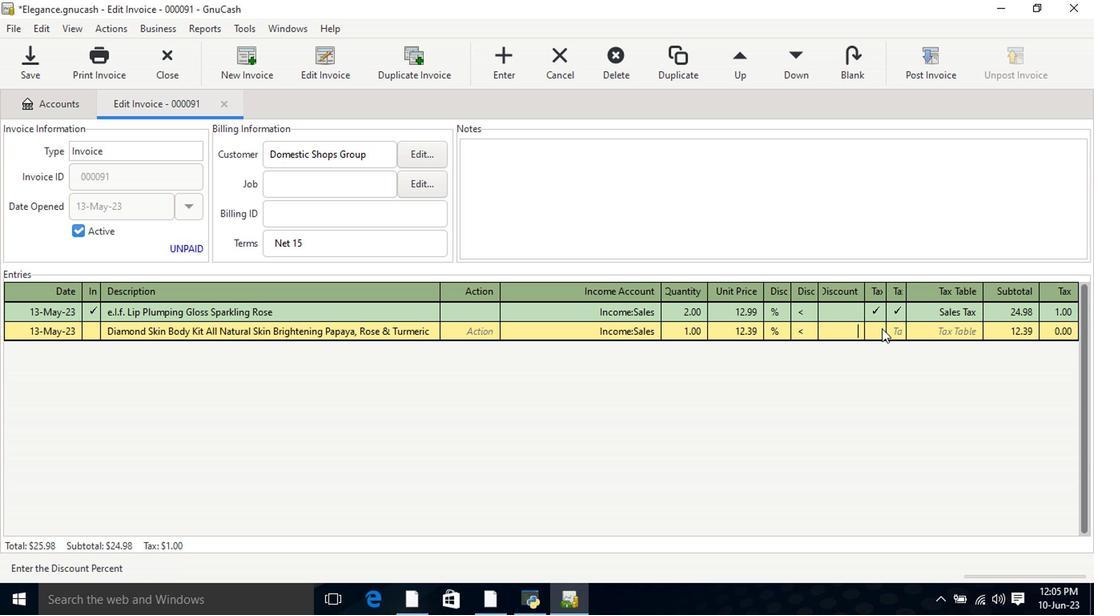 
Action: Mouse moved to (899, 329)
Screenshot: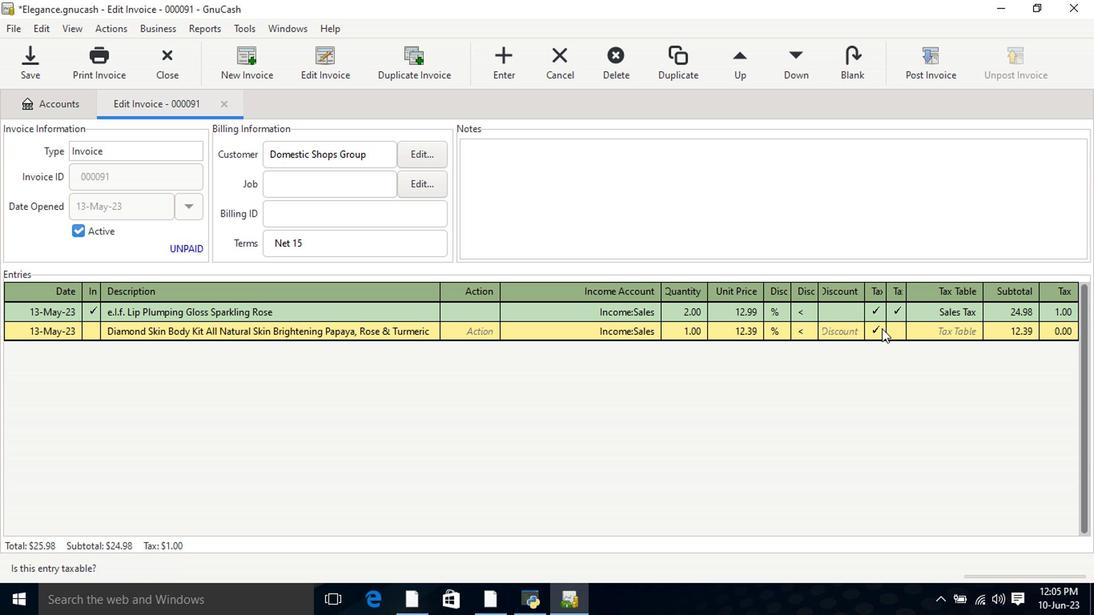 
Action: Mouse pressed left at (899, 329)
Screenshot: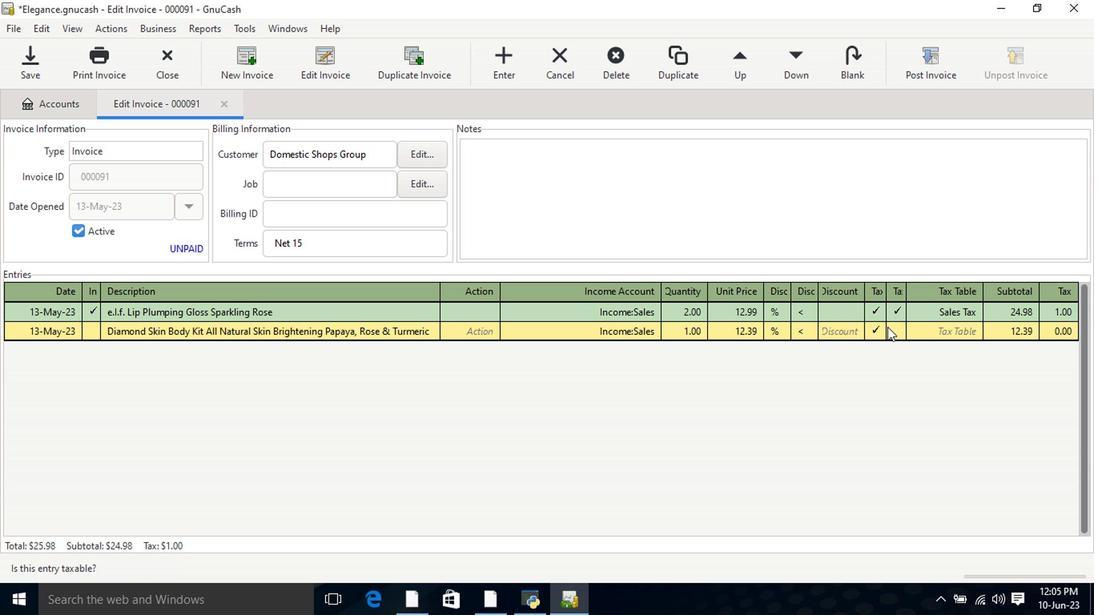 
Action: Mouse moved to (946, 332)
Screenshot: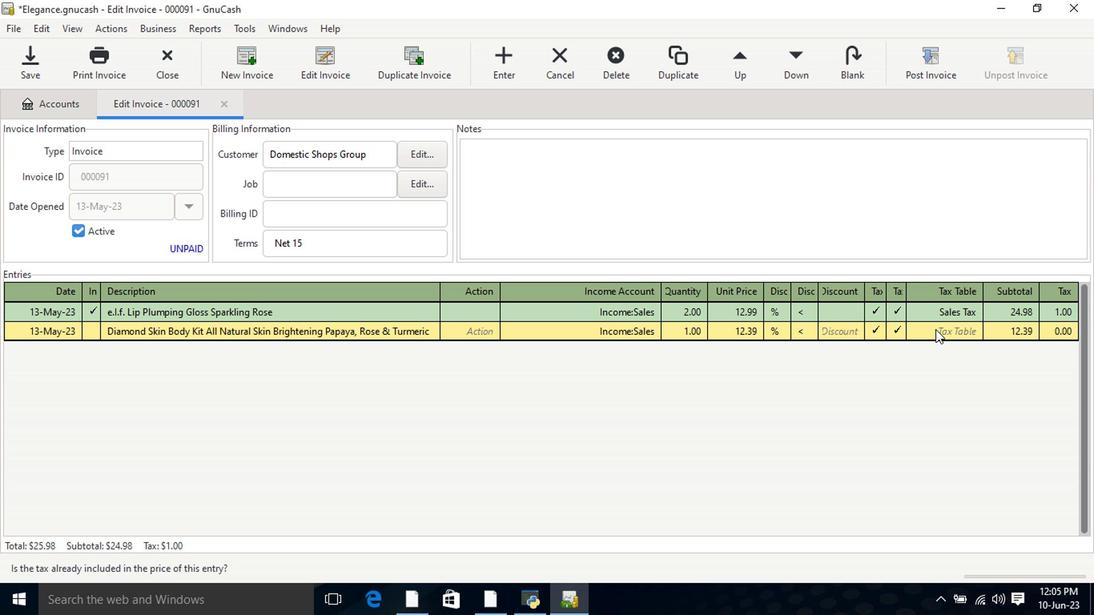 
Action: Mouse pressed left at (946, 332)
Screenshot: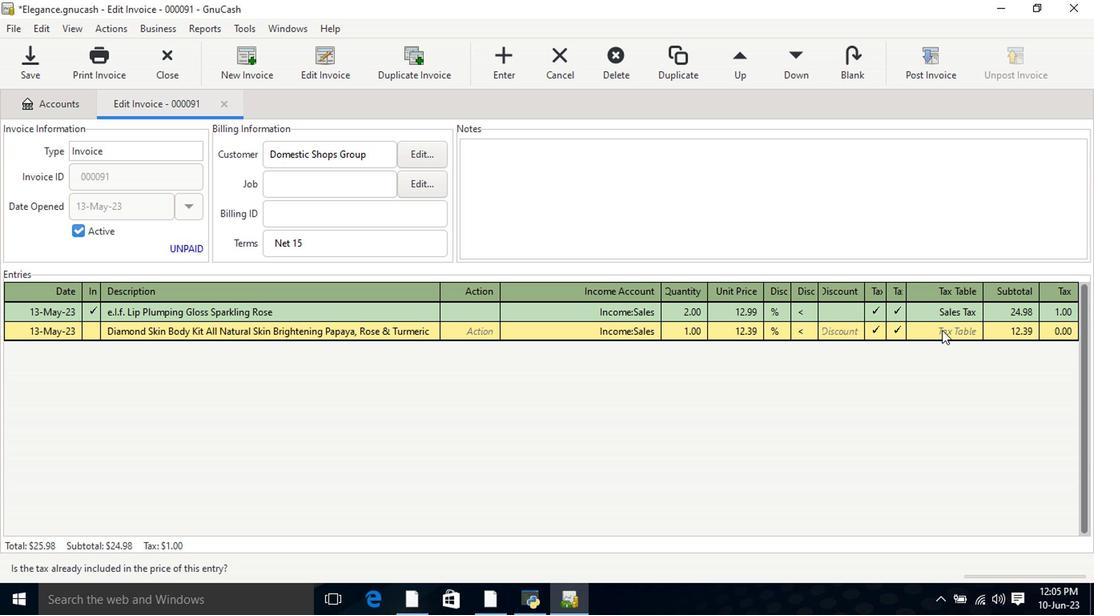 
Action: Mouse moved to (960, 334)
Screenshot: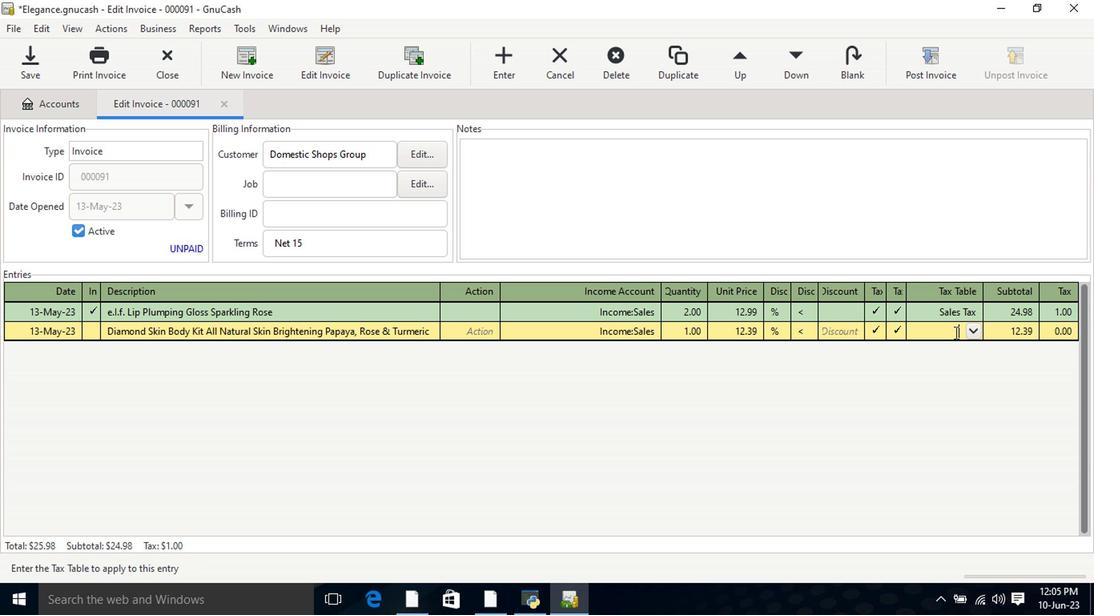 
Action: Mouse pressed left at (960, 334)
Screenshot: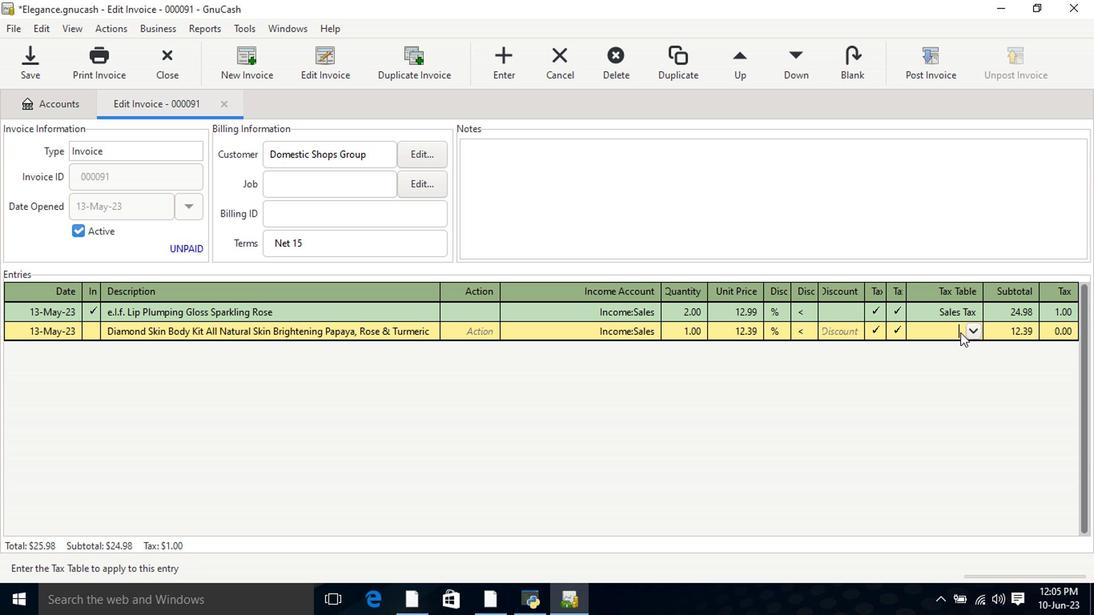 
Action: Mouse moved to (968, 333)
Screenshot: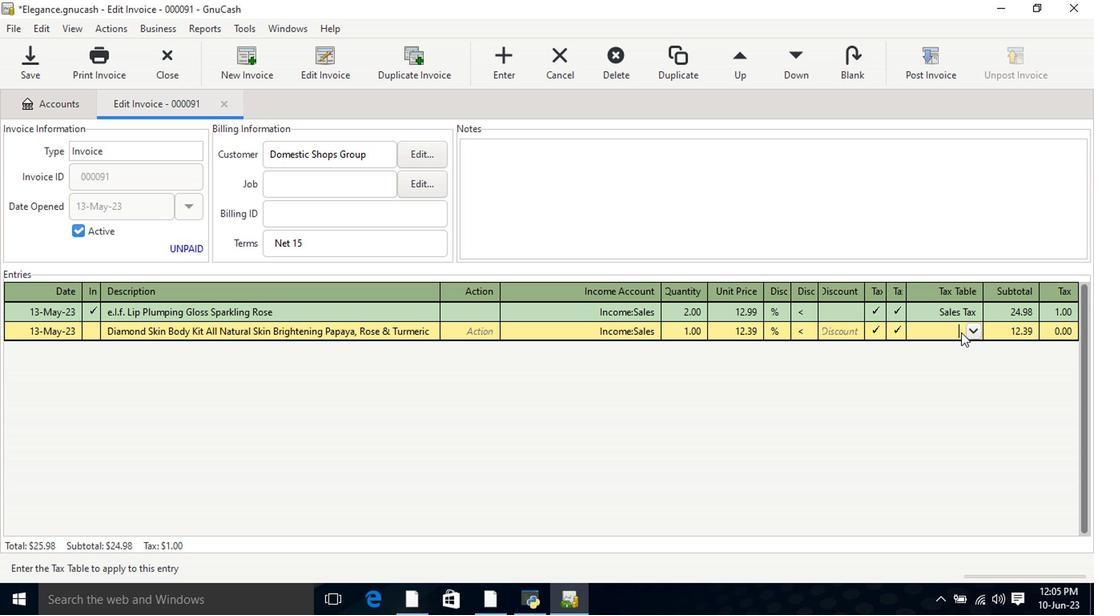 
Action: Mouse pressed left at (968, 333)
Screenshot: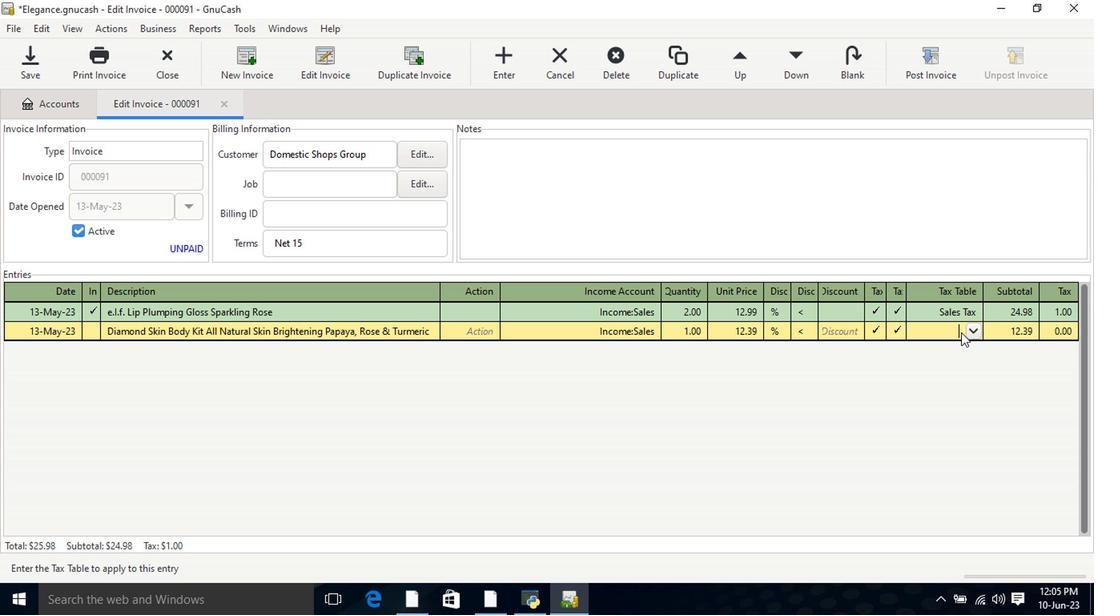 
Action: Mouse moved to (965, 347)
Screenshot: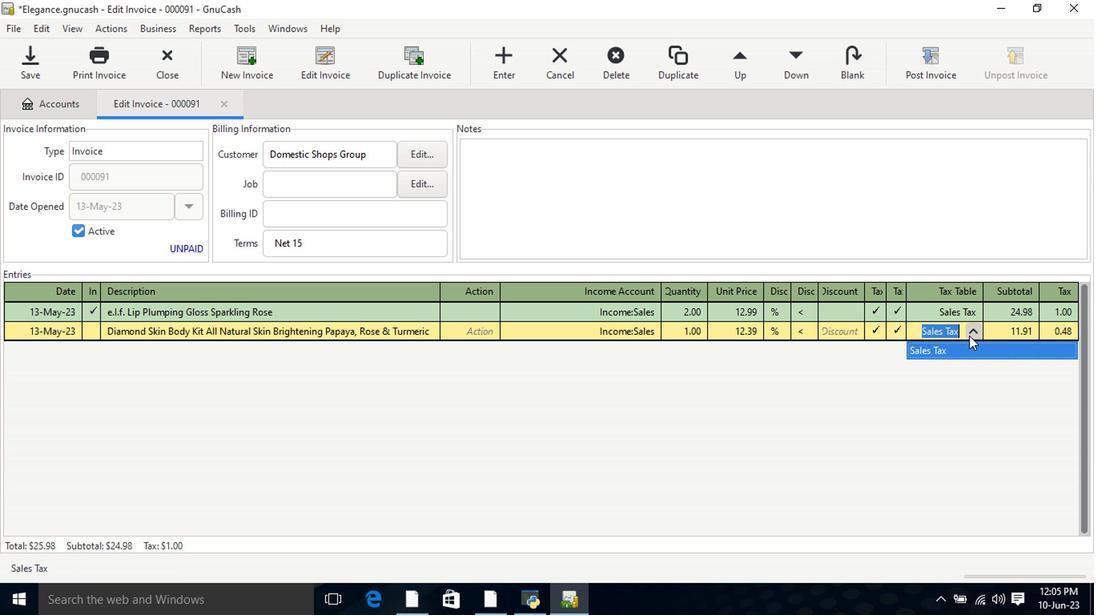 
Action: Key pressed <Key.tab>
Screenshot: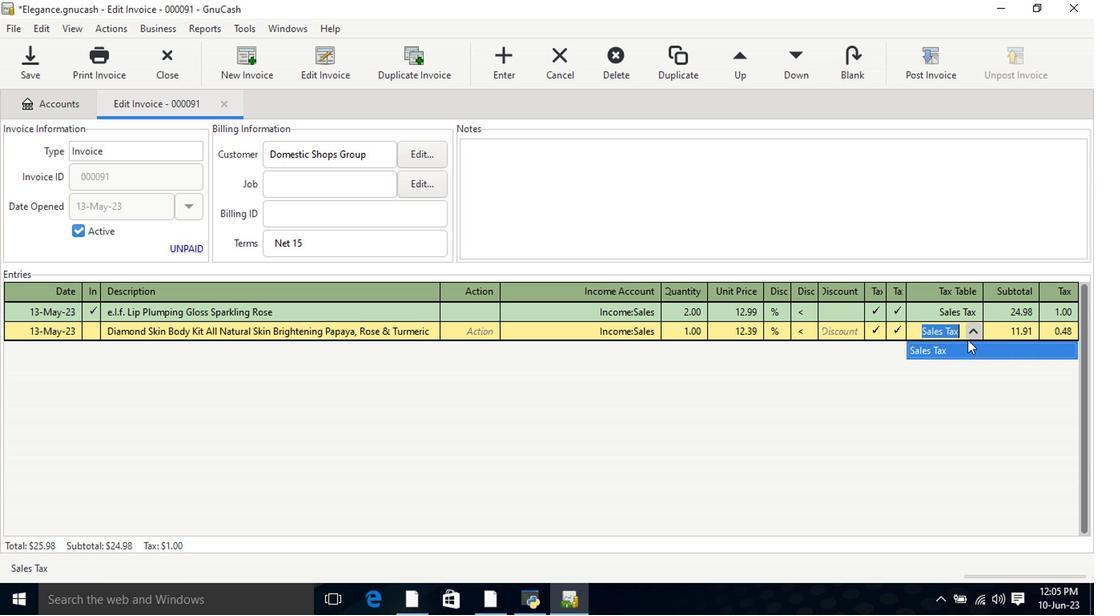 
Action: Mouse moved to (924, 59)
Screenshot: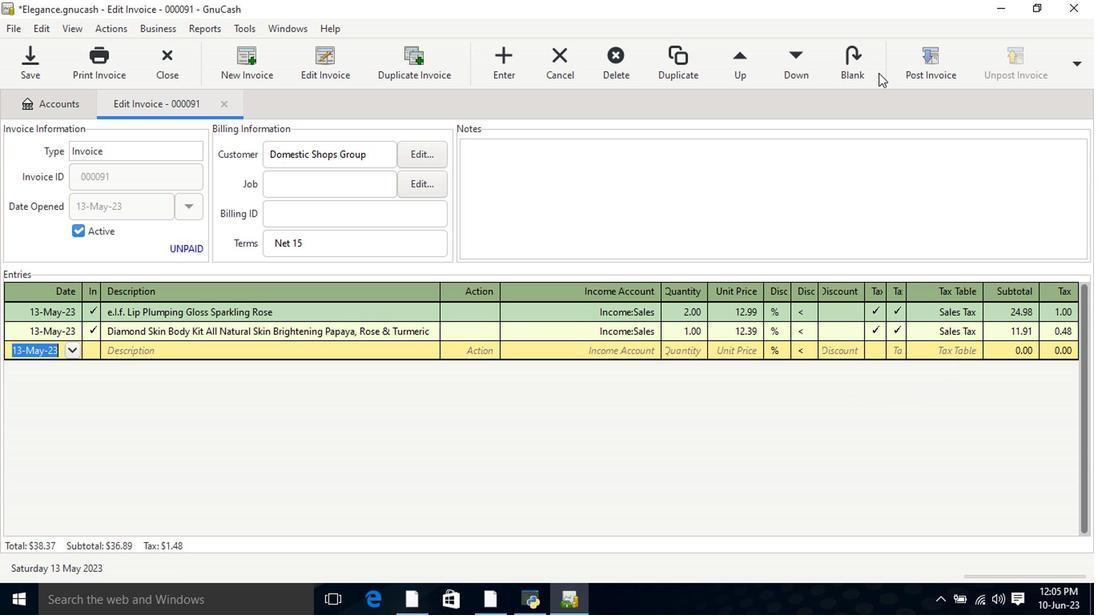 
Action: Mouse pressed left at (924, 59)
Screenshot: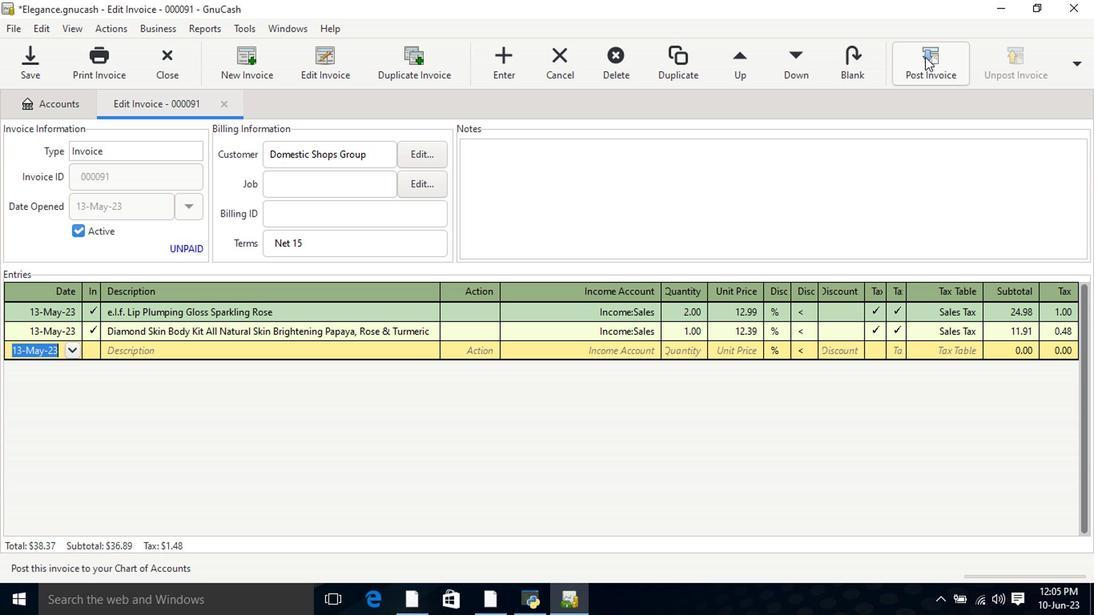 
Action: Mouse moved to (684, 267)
Screenshot: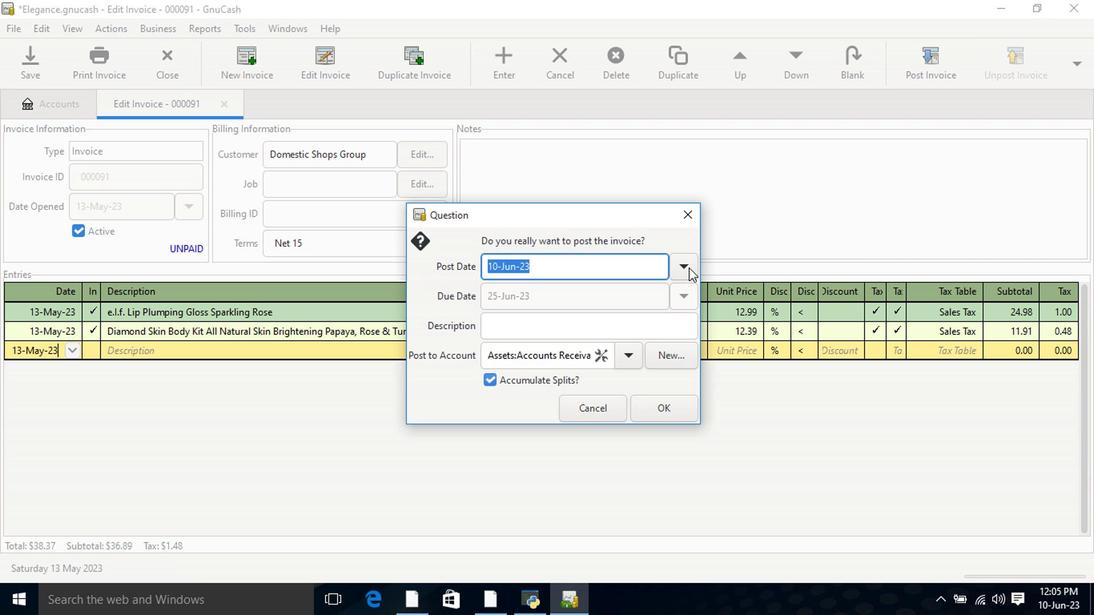 
Action: Mouse pressed left at (684, 267)
Screenshot: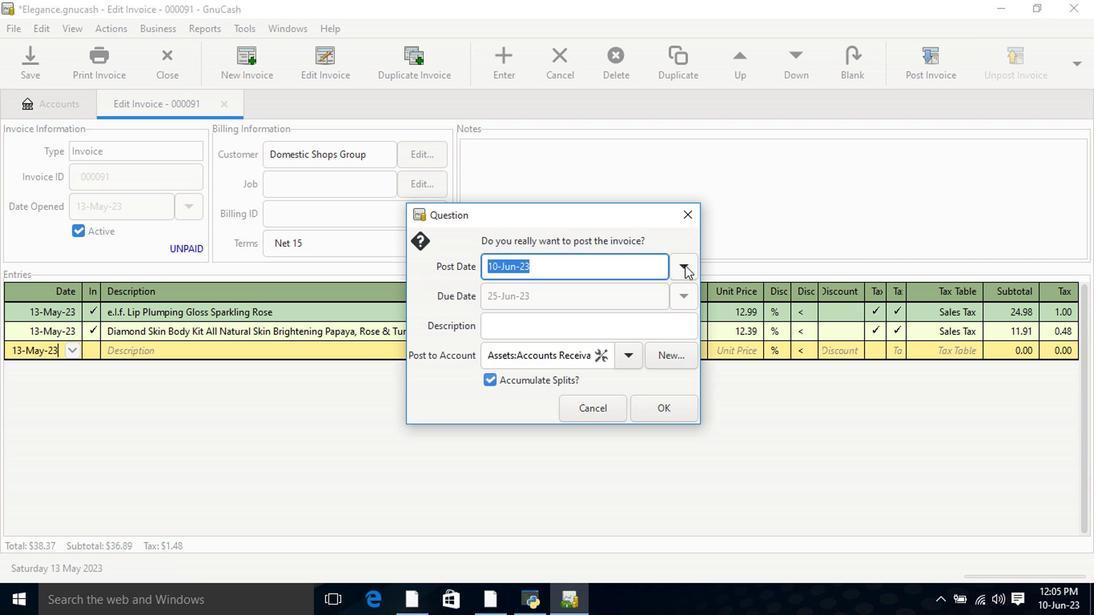 
Action: Mouse moved to (559, 291)
Screenshot: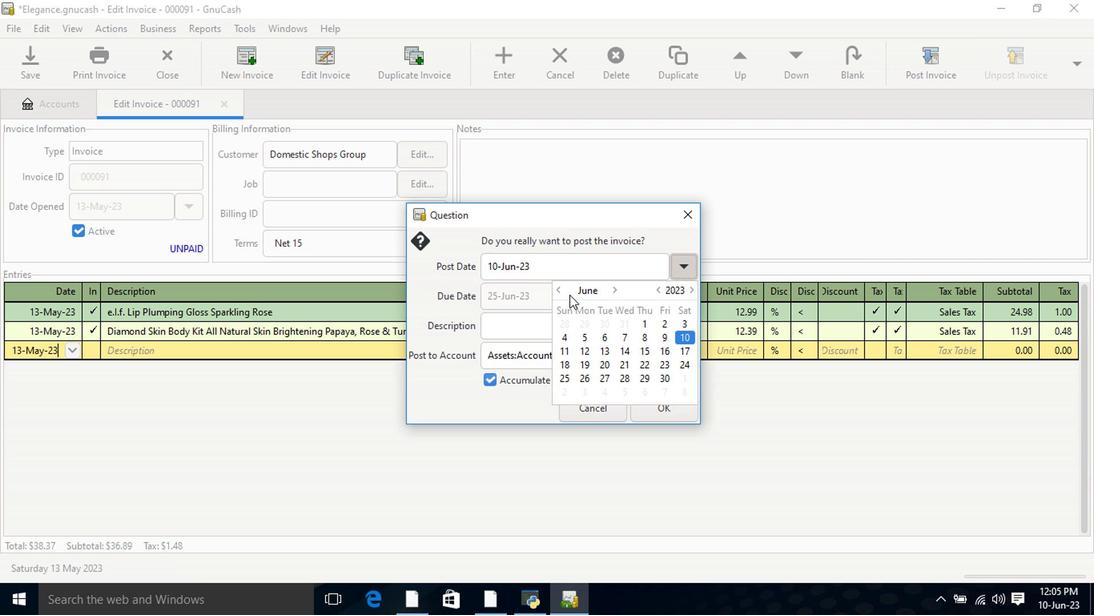
Action: Mouse pressed left at (559, 291)
Screenshot: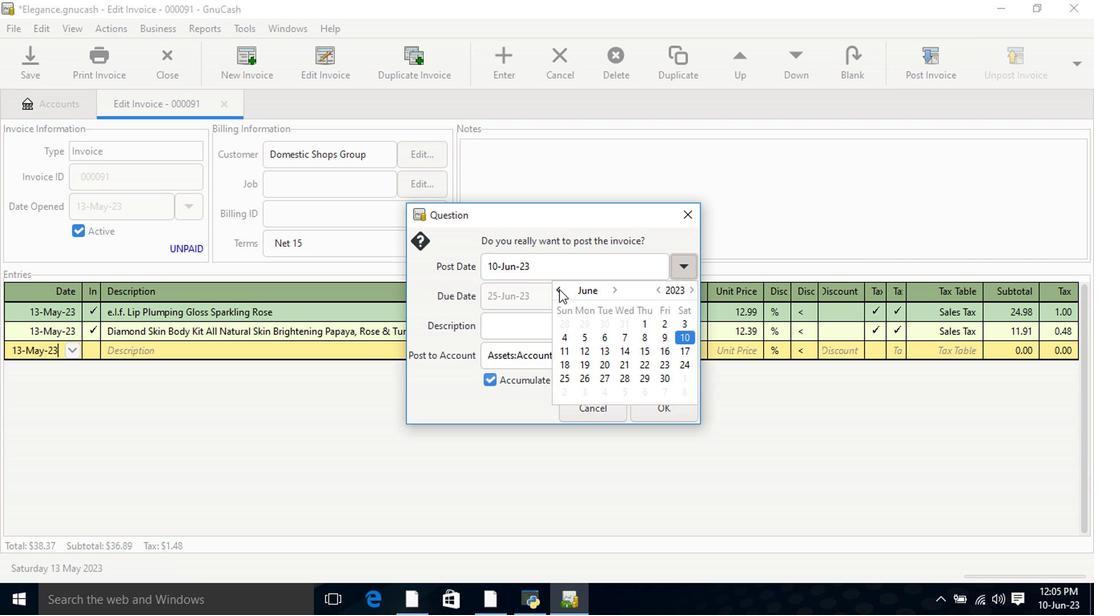 
Action: Mouse moved to (680, 339)
Screenshot: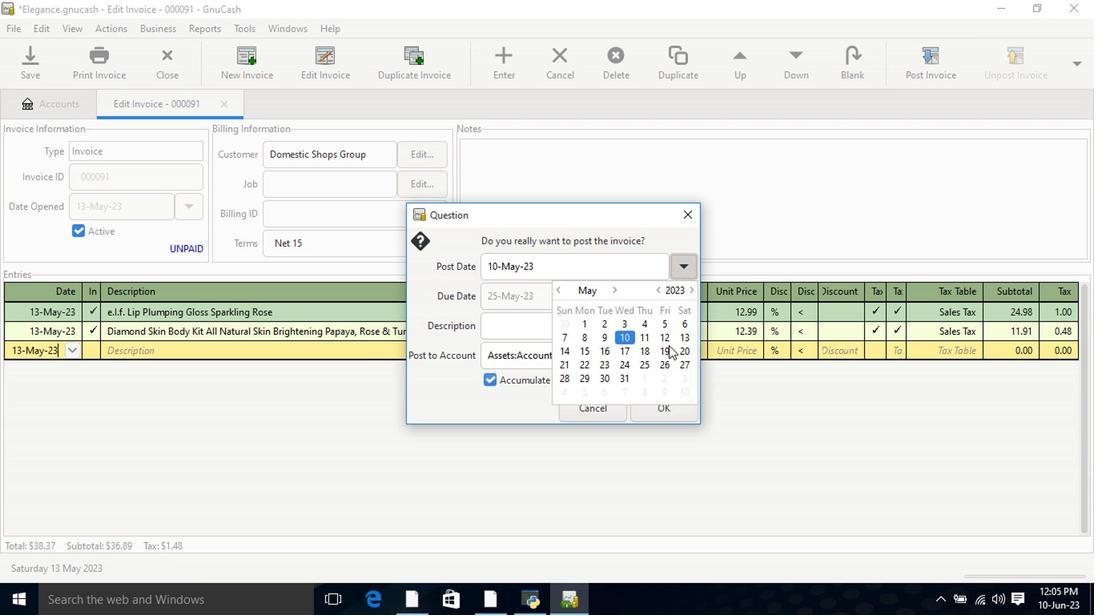 
Action: Mouse pressed left at (680, 339)
Screenshot: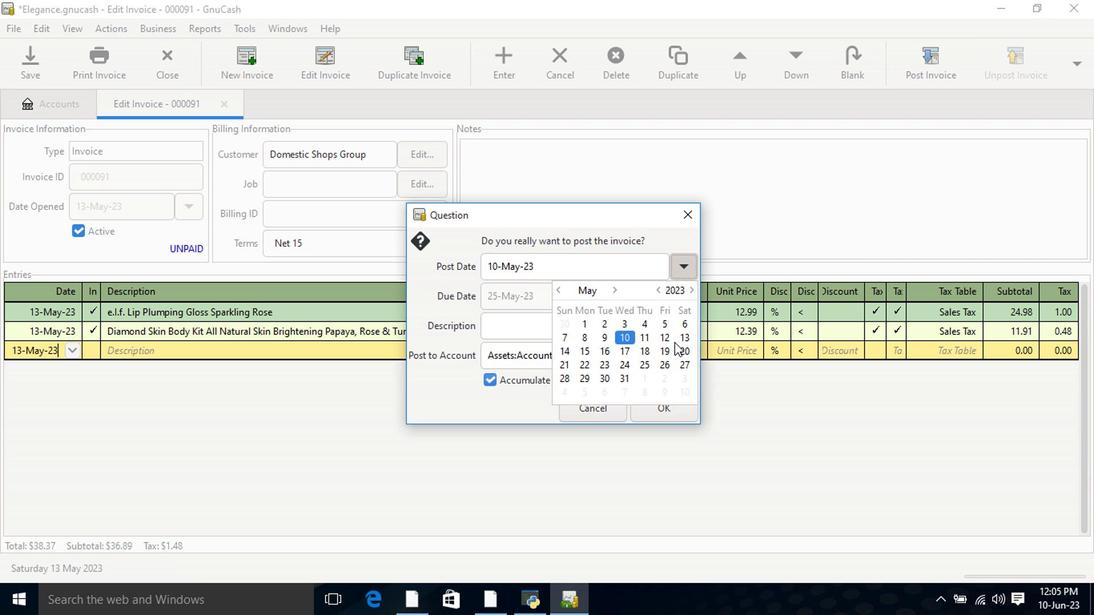 
Action: Mouse pressed left at (680, 339)
Screenshot: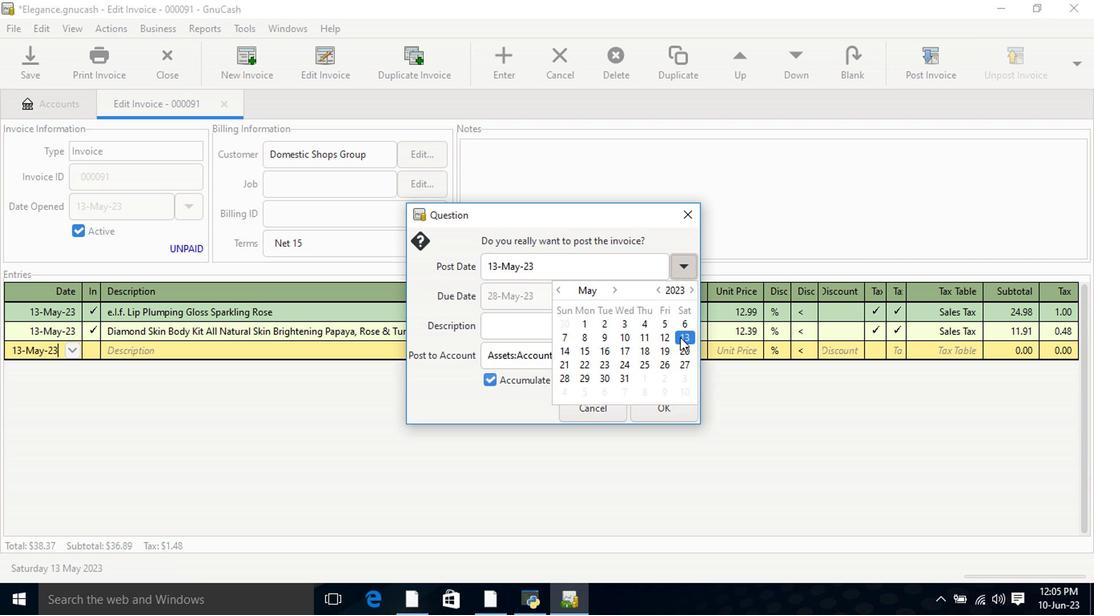 
Action: Mouse moved to (656, 404)
Screenshot: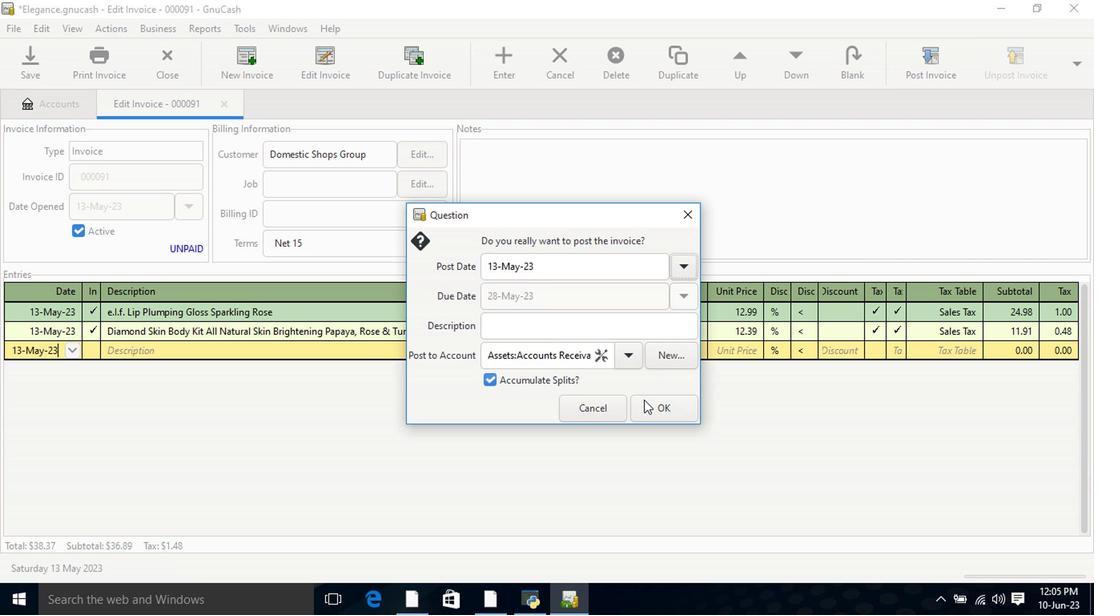 
Action: Mouse pressed left at (656, 404)
Screenshot: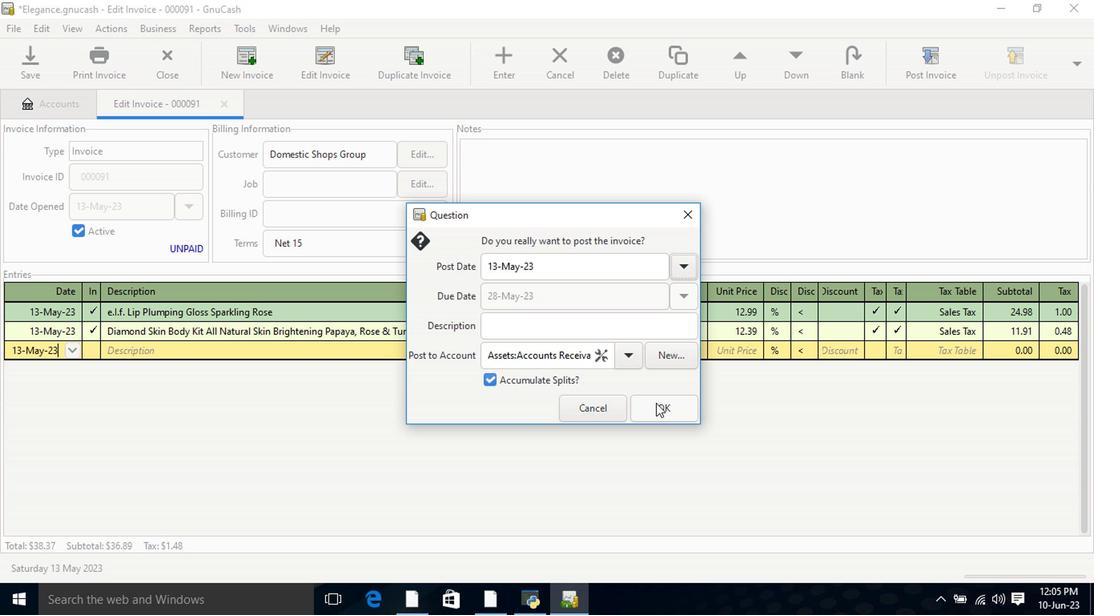 
Action: Mouse moved to (1030, 71)
Screenshot: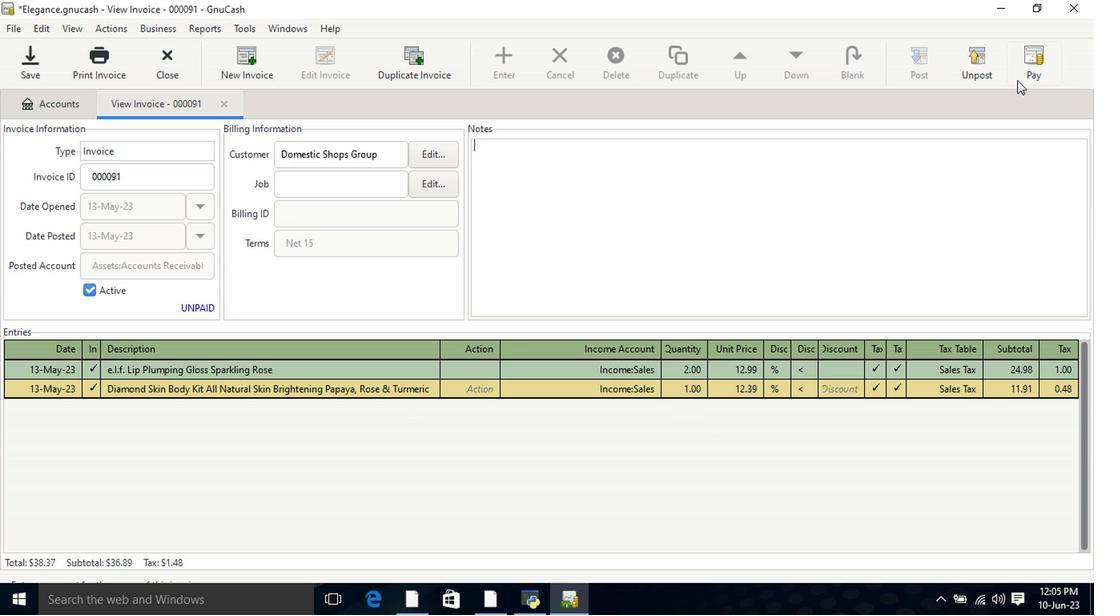 
Action: Mouse pressed left at (1030, 71)
Screenshot: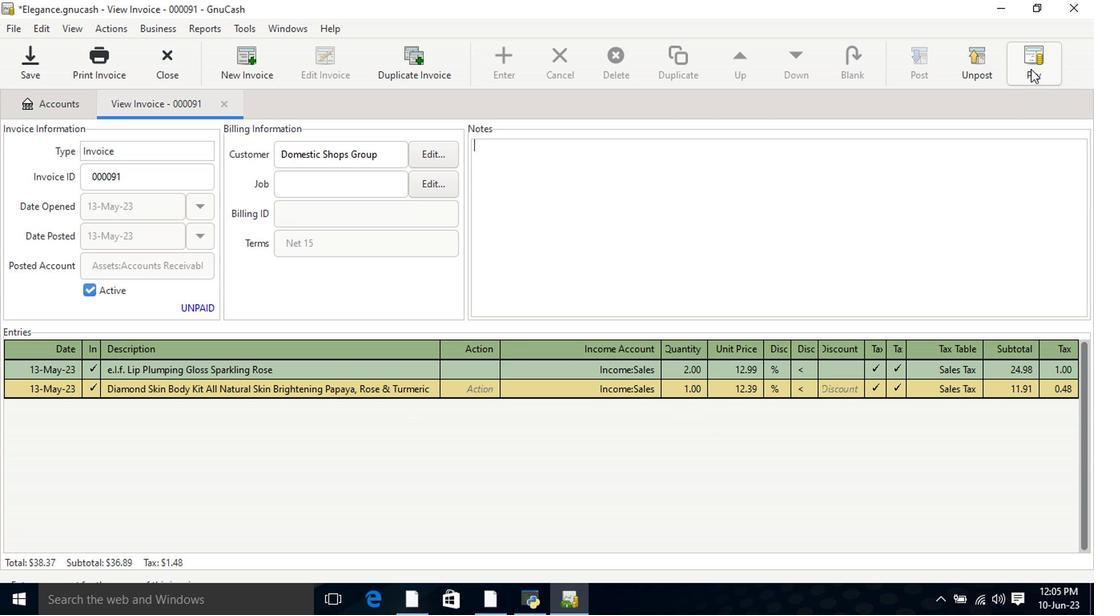 
Action: Mouse moved to (489, 317)
Screenshot: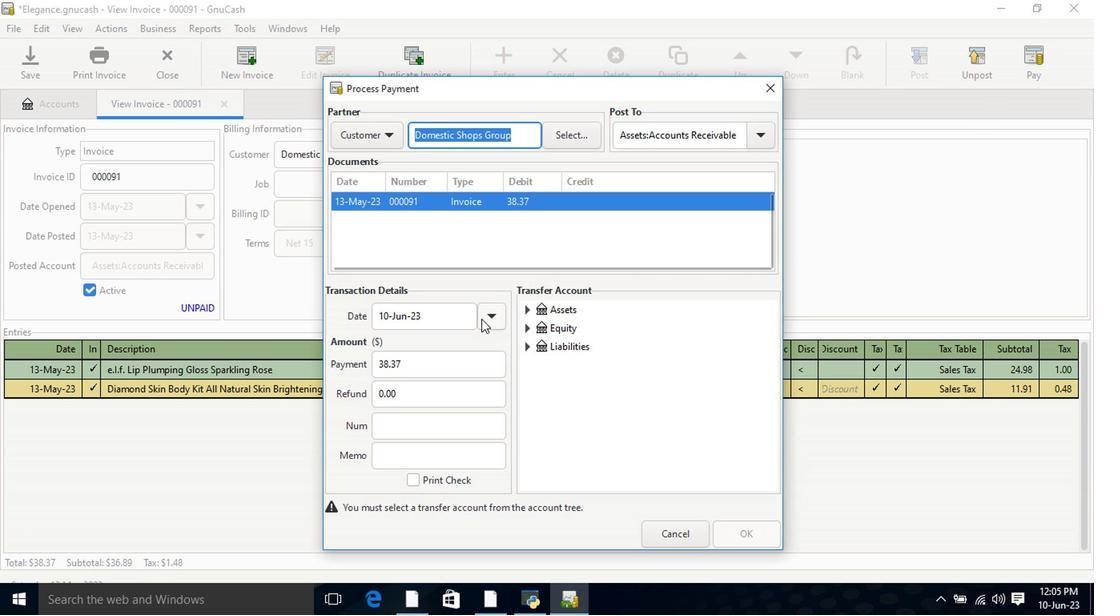 
Action: Mouse pressed left at (489, 317)
Screenshot: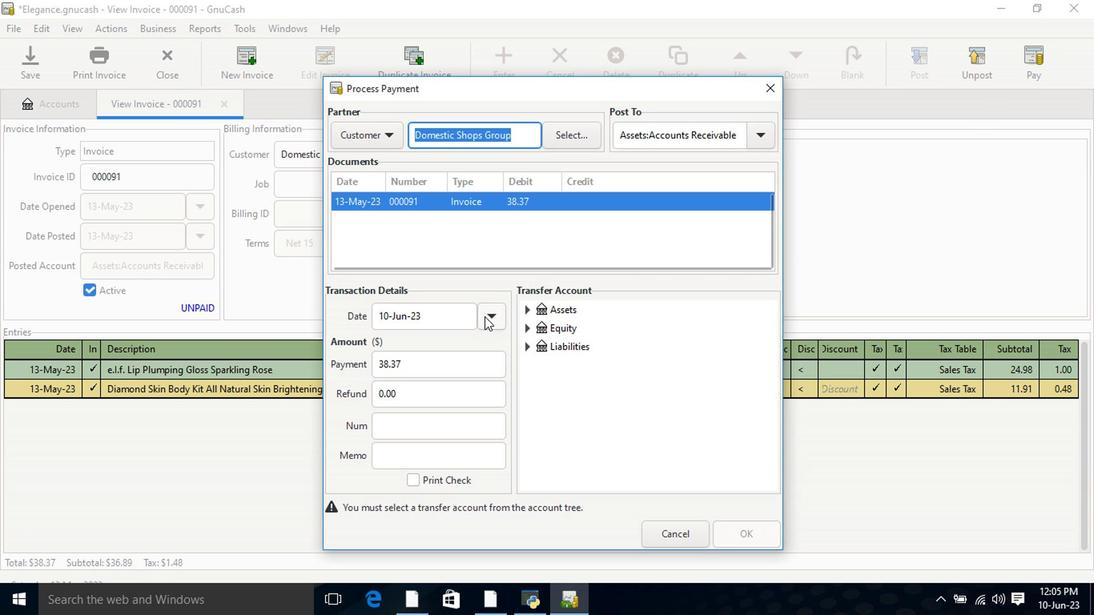 
Action: Mouse moved to (369, 342)
Screenshot: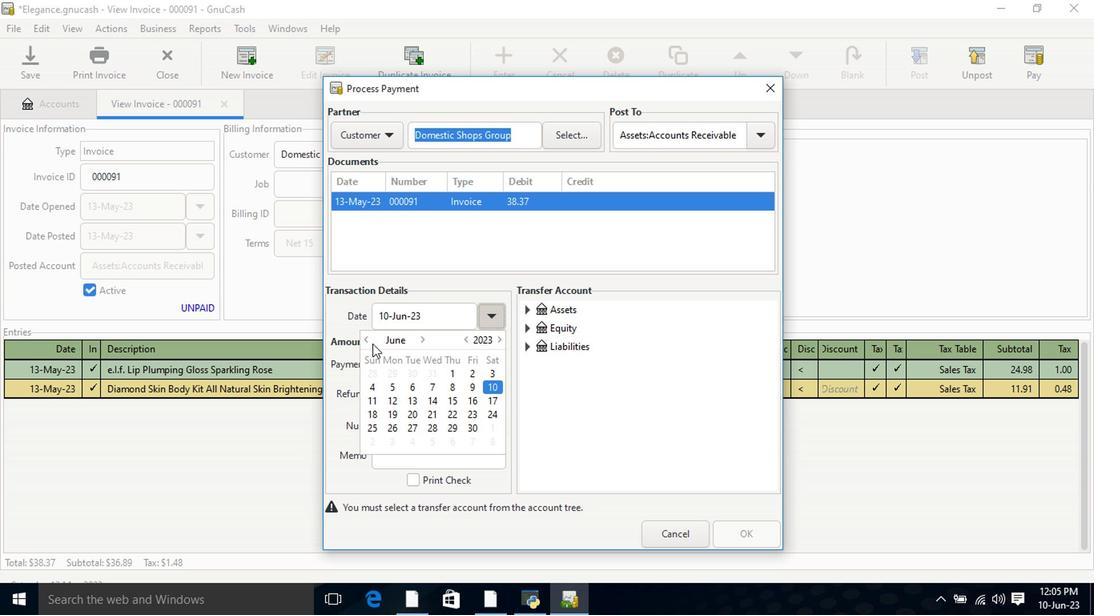 
Action: Mouse pressed left at (369, 342)
Screenshot: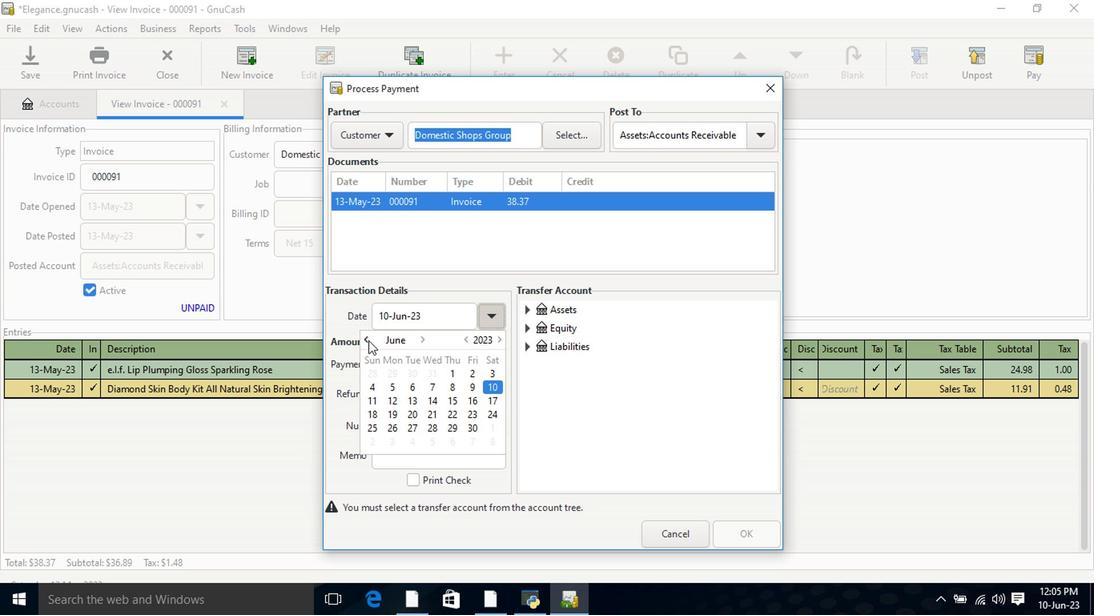 
Action: Mouse moved to (433, 403)
Screenshot: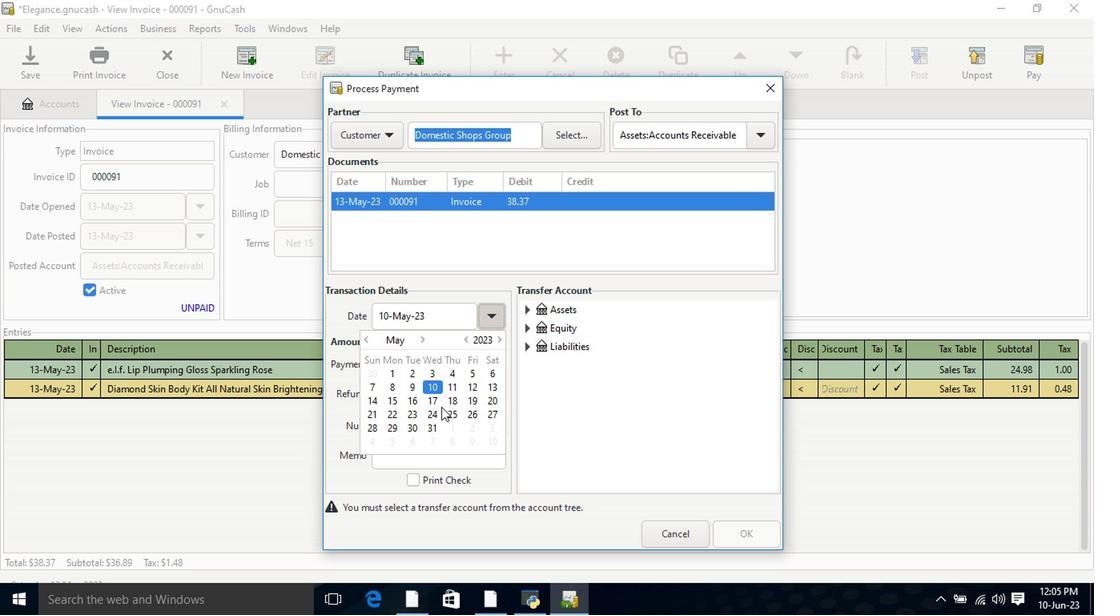 
Action: Mouse pressed left at (433, 403)
Screenshot: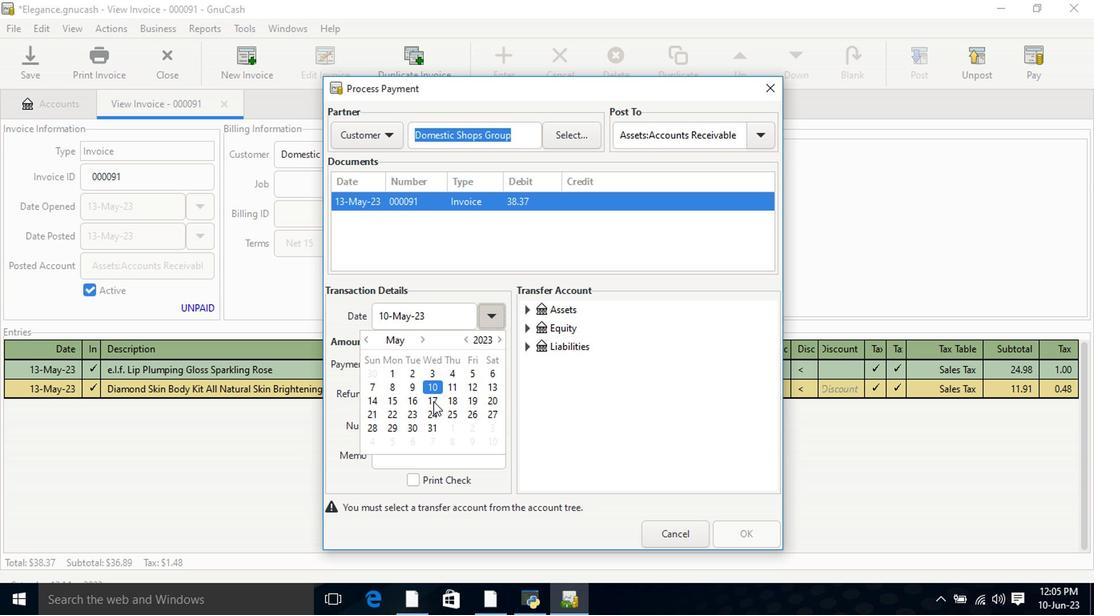 
Action: Mouse pressed left at (433, 403)
Screenshot: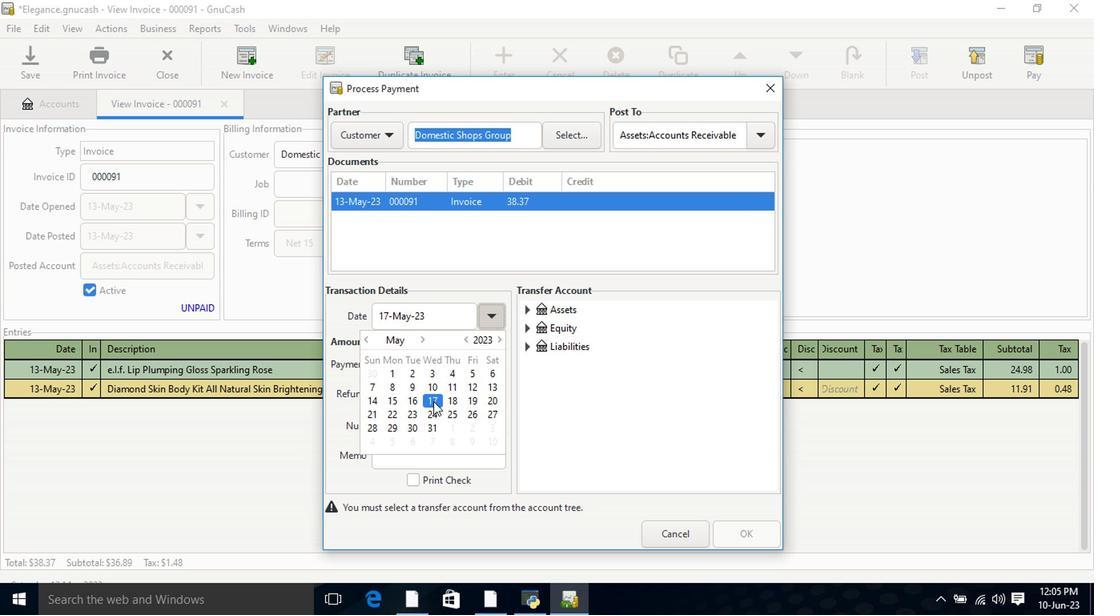
Action: Mouse moved to (484, 320)
Screenshot: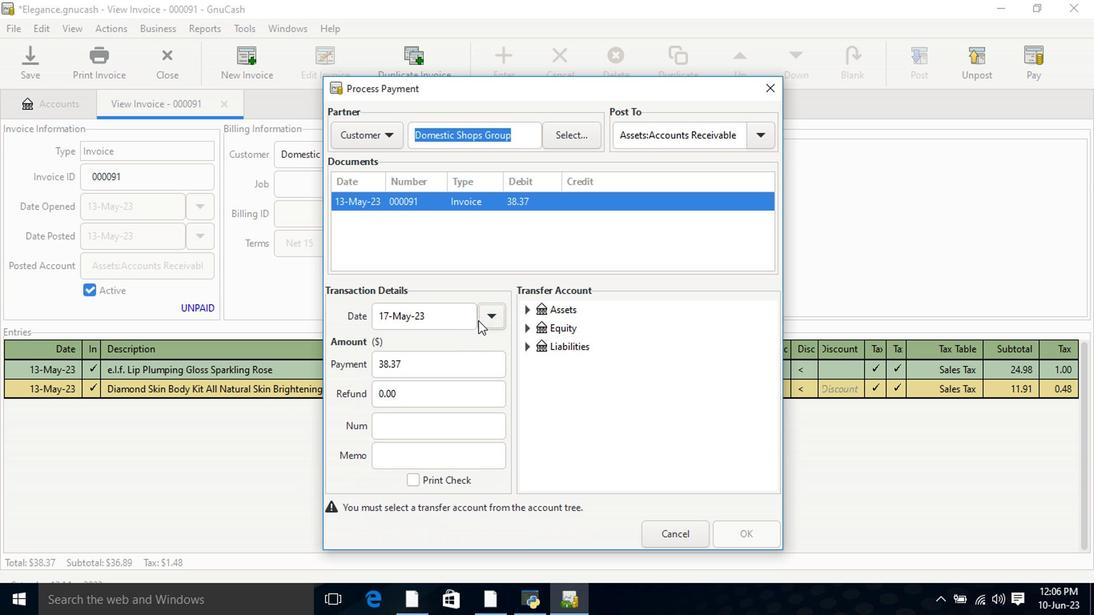 
Action: Mouse pressed left at (484, 320)
Screenshot: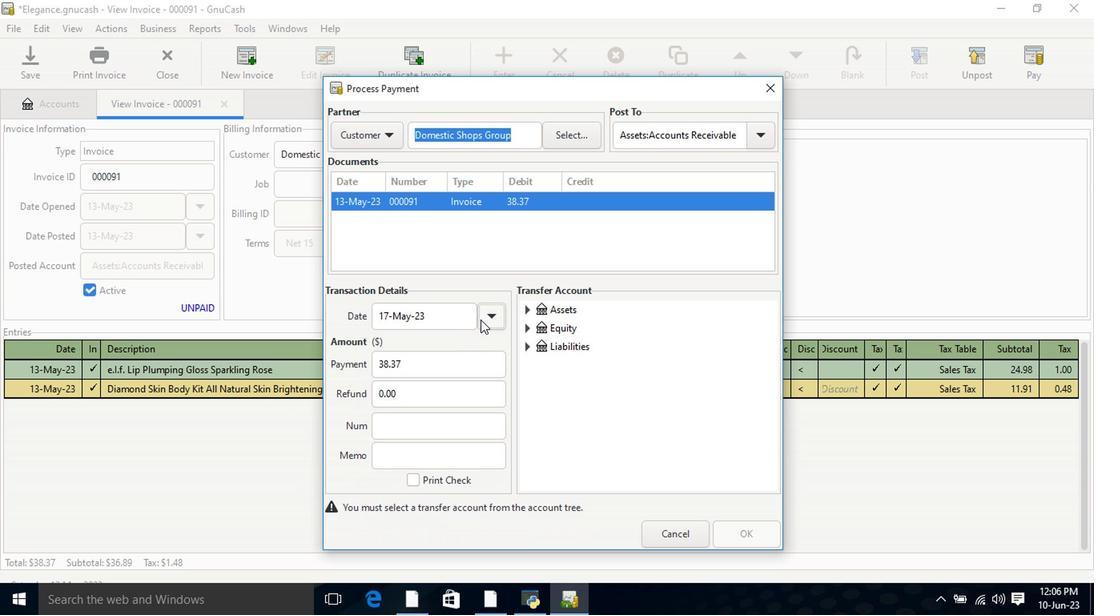 
Action: Mouse moved to (489, 417)
Screenshot: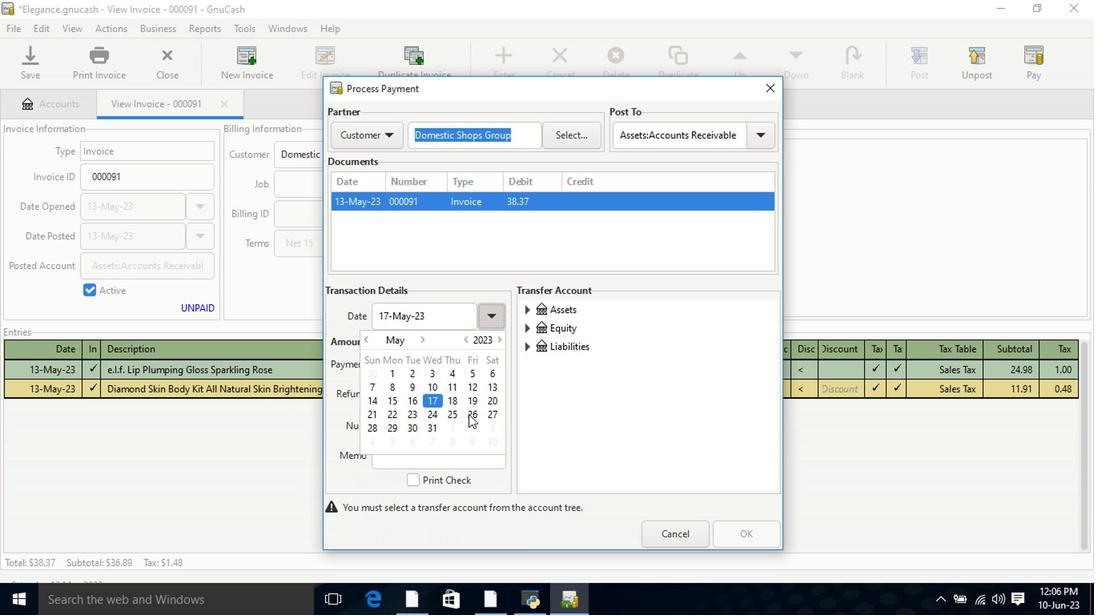 
Action: Mouse pressed left at (489, 417)
Screenshot: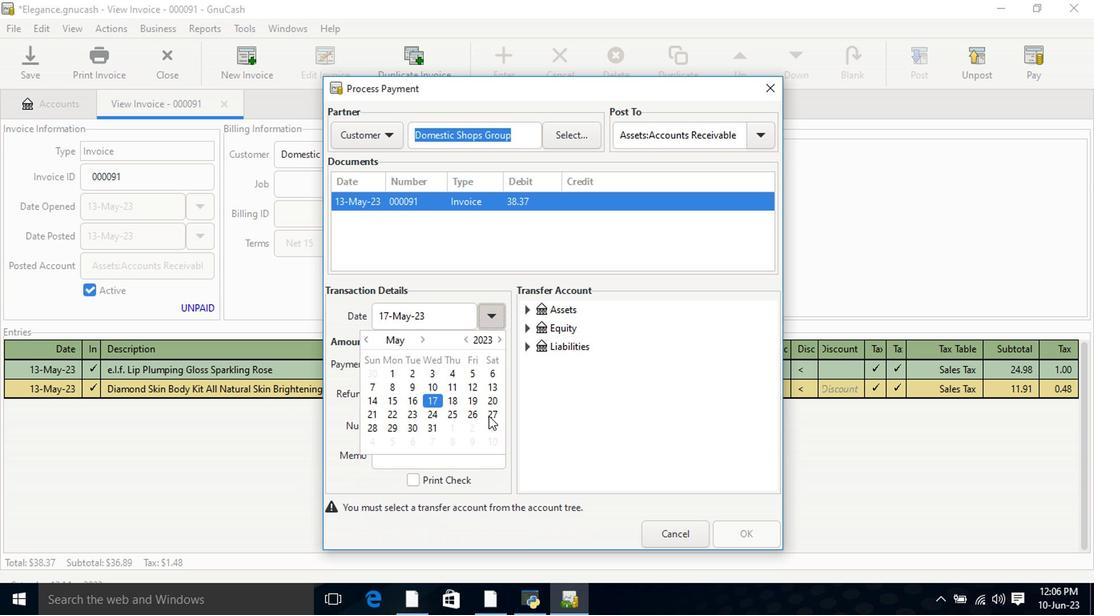 
Action: Mouse pressed left at (489, 417)
Screenshot: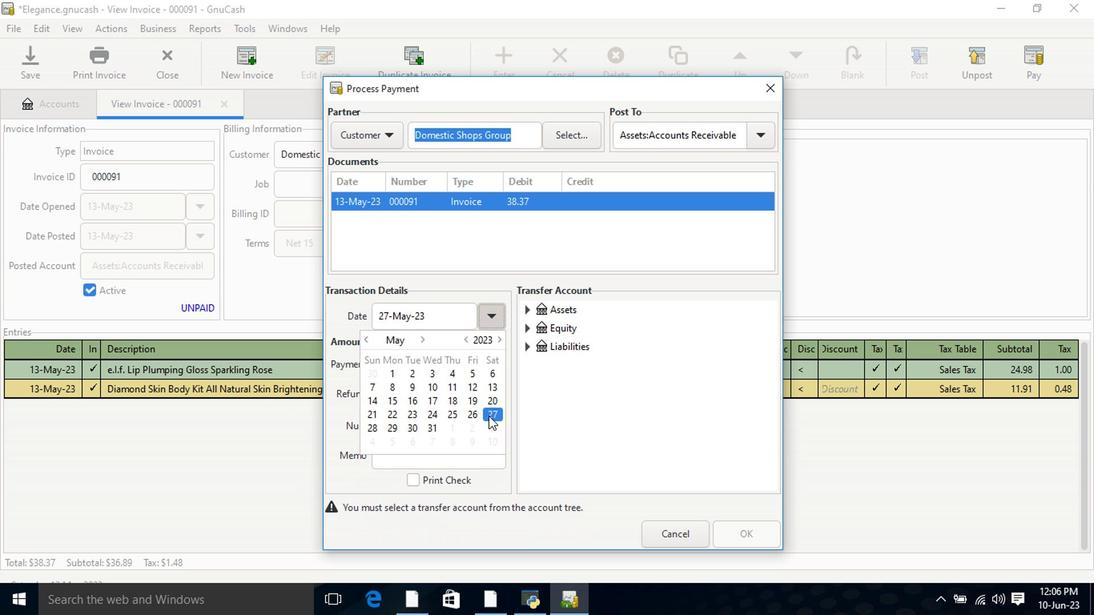 
Action: Mouse moved to (524, 314)
Screenshot: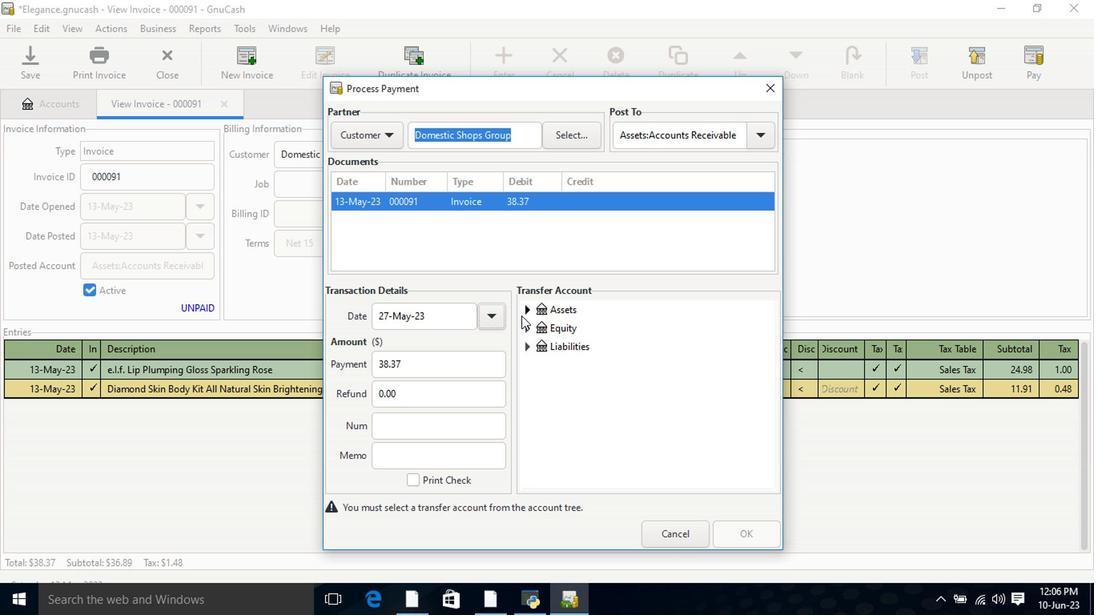
Action: Mouse pressed left at (524, 314)
Screenshot: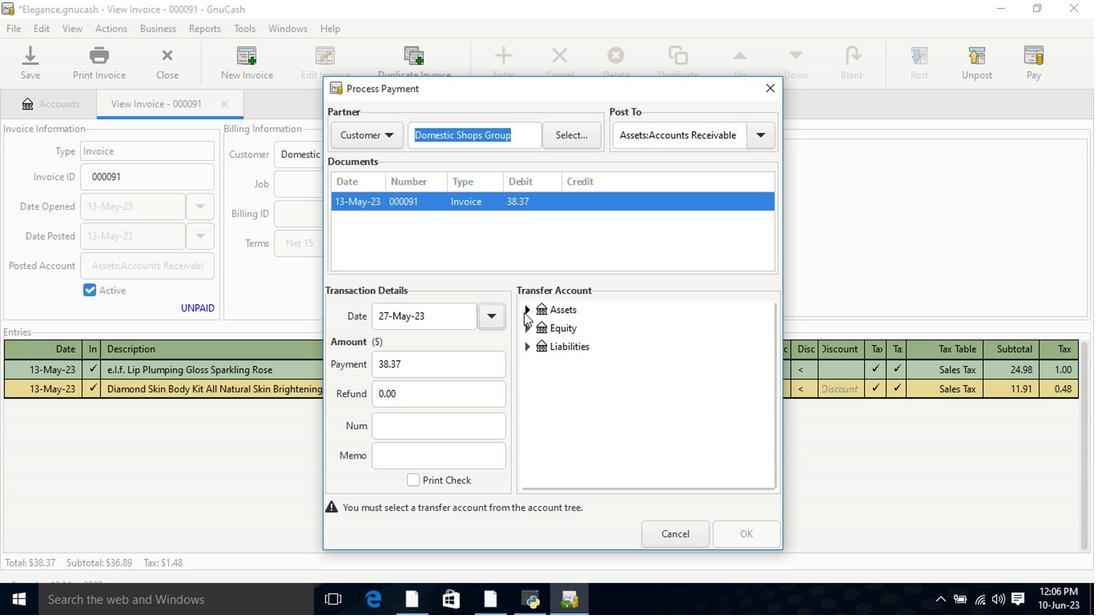 
Action: Mouse moved to (541, 329)
Screenshot: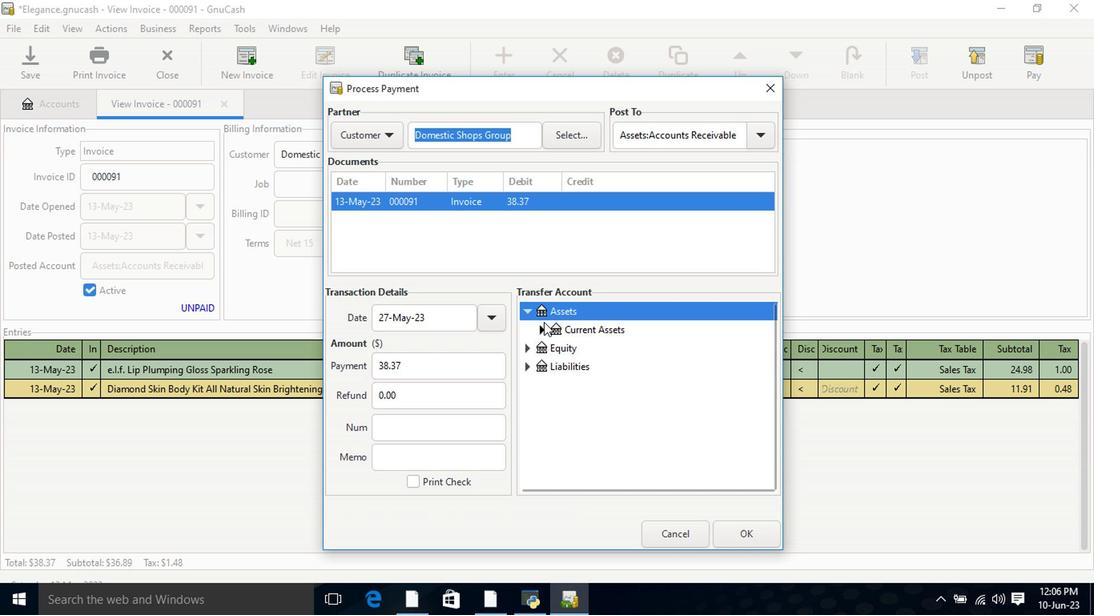 
Action: Mouse pressed left at (541, 329)
Screenshot: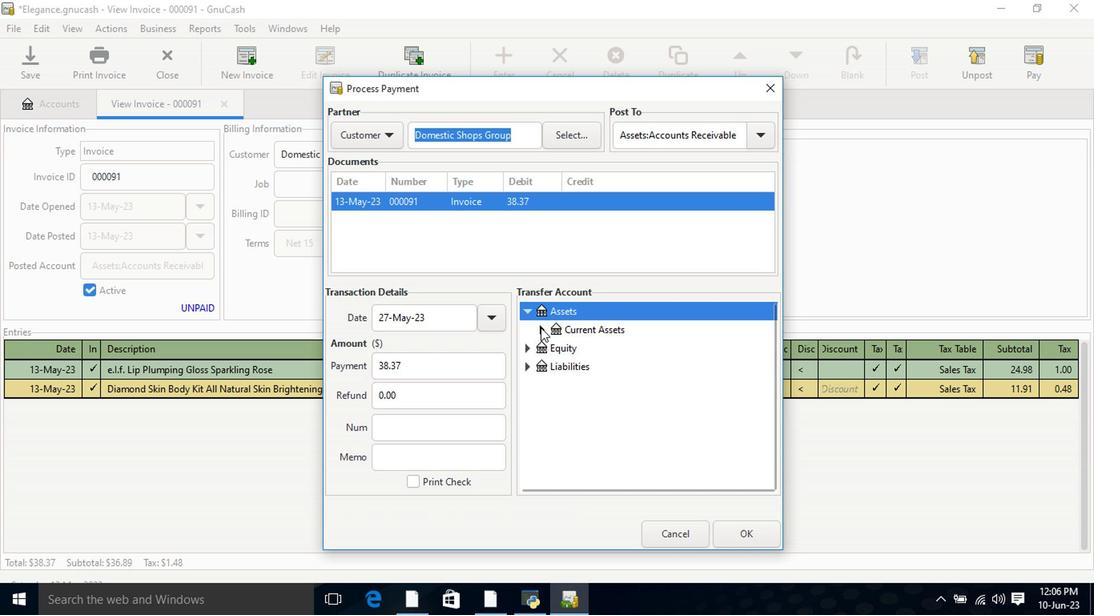 
Action: Mouse moved to (570, 345)
Screenshot: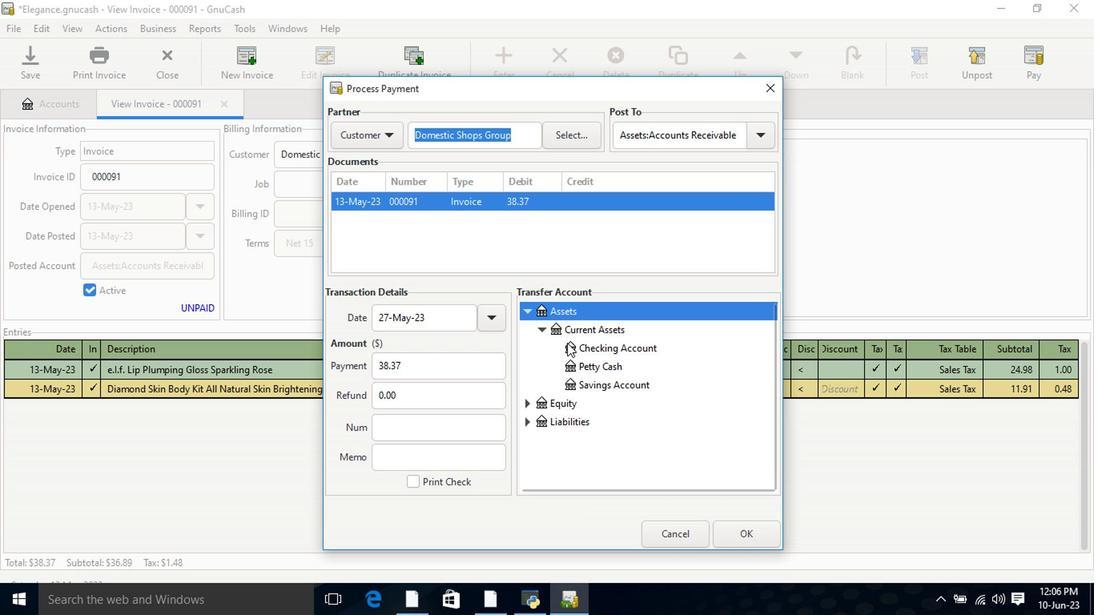 
Action: Mouse pressed left at (570, 345)
Screenshot: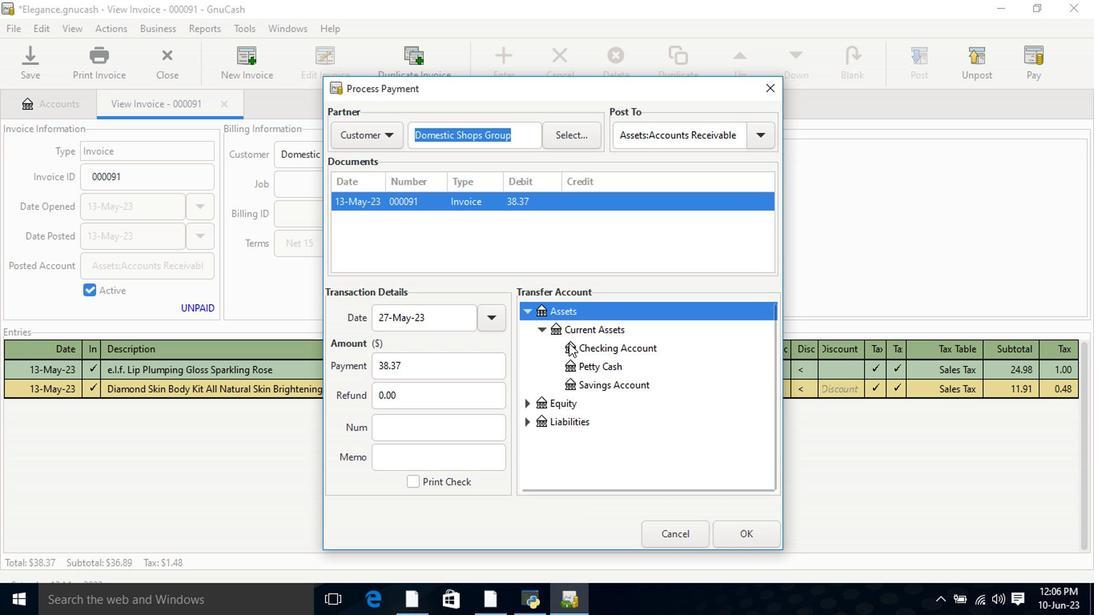 
Action: Mouse moved to (745, 530)
Screenshot: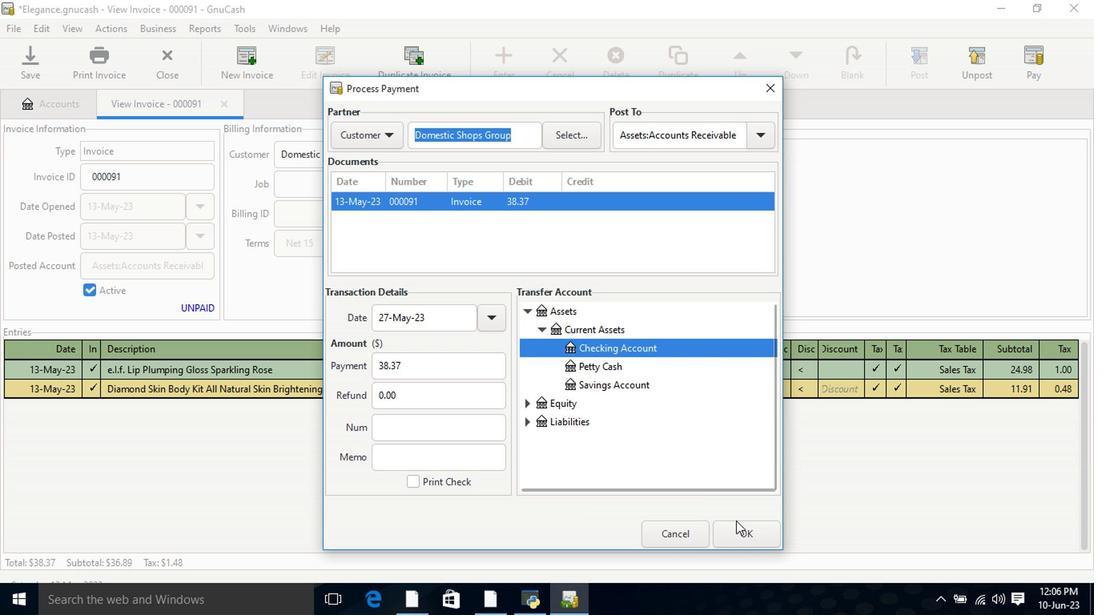 
Action: Mouse pressed left at (745, 530)
Screenshot: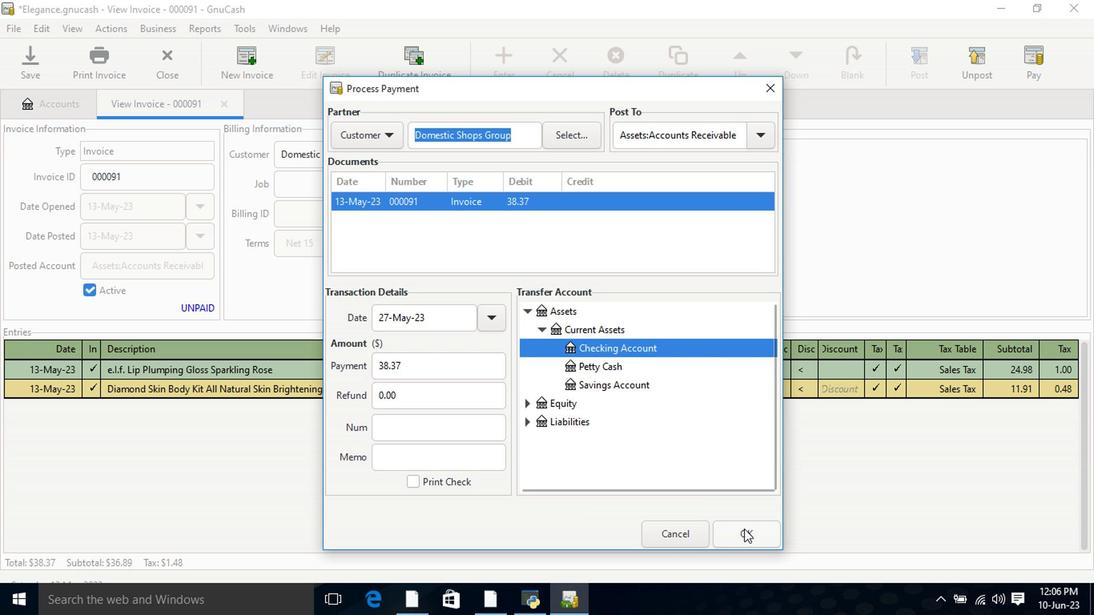 
Action: Mouse moved to (115, 64)
Screenshot: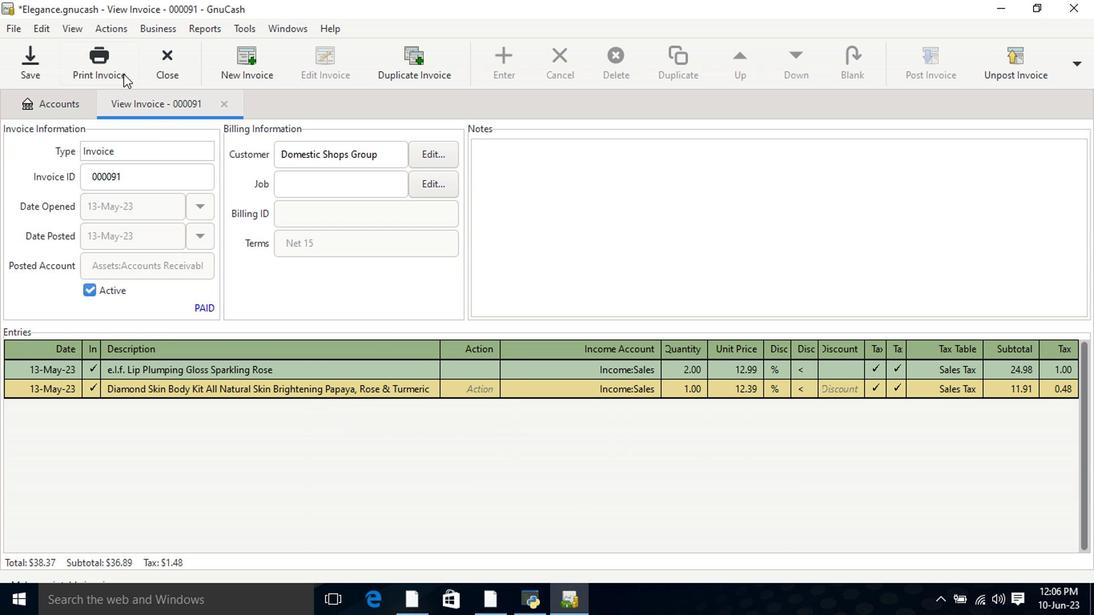 
Action: Mouse pressed left at (115, 64)
Screenshot: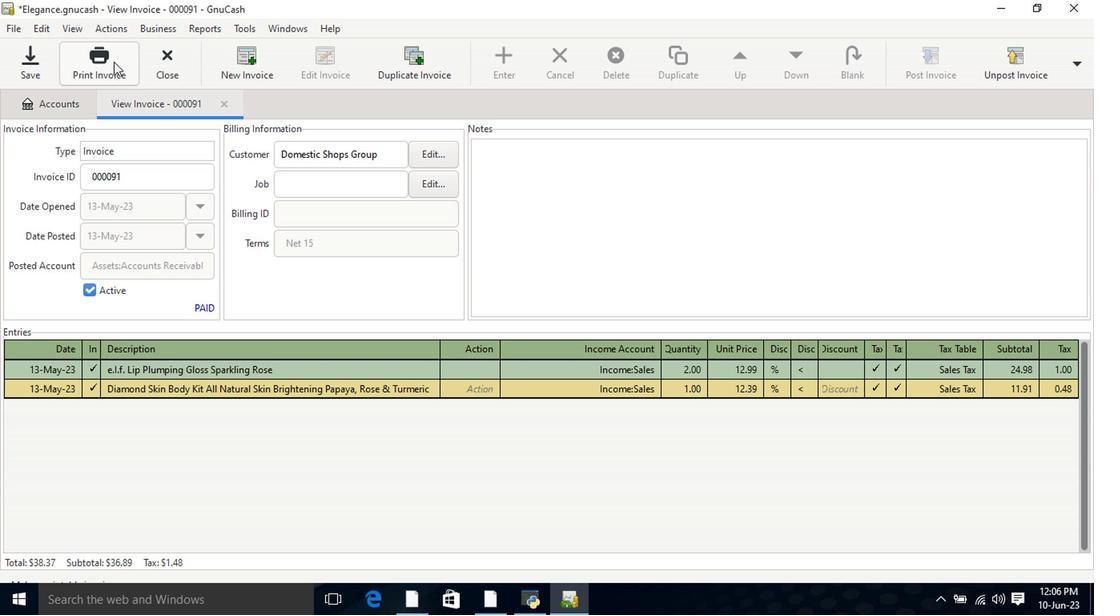
Action: Mouse moved to (683, 74)
Screenshot: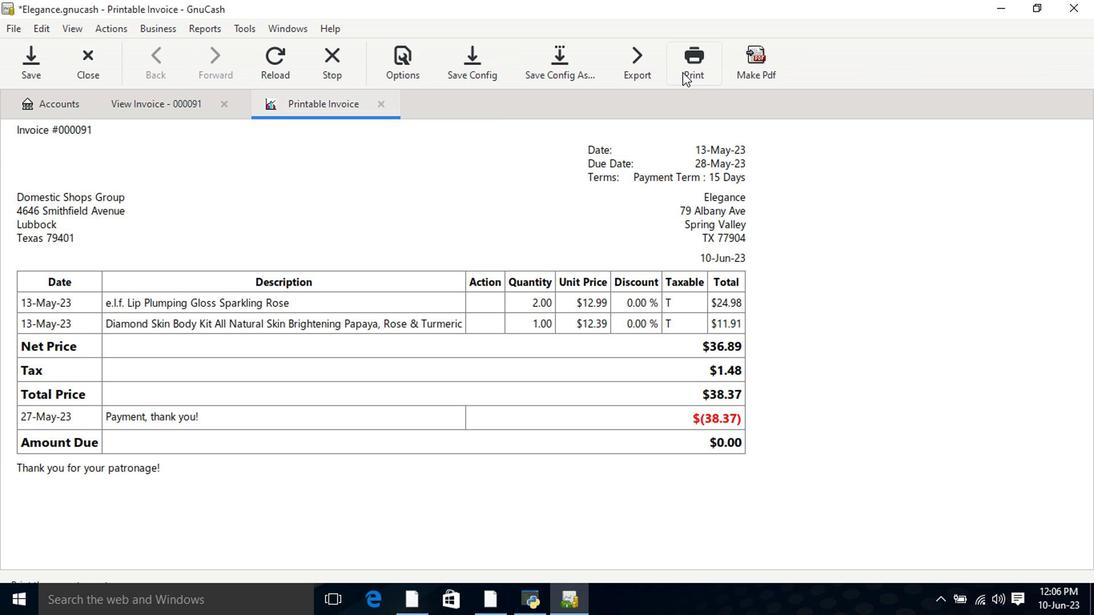 
Action: Mouse pressed left at (683, 74)
Screenshot: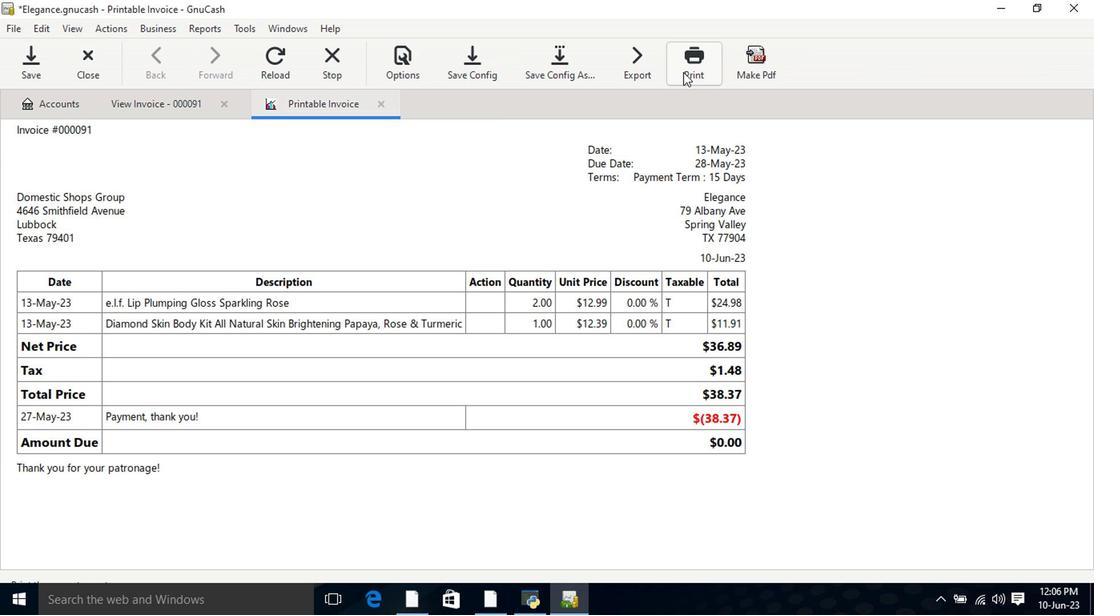 
Action: Mouse moved to (202, 328)
Screenshot: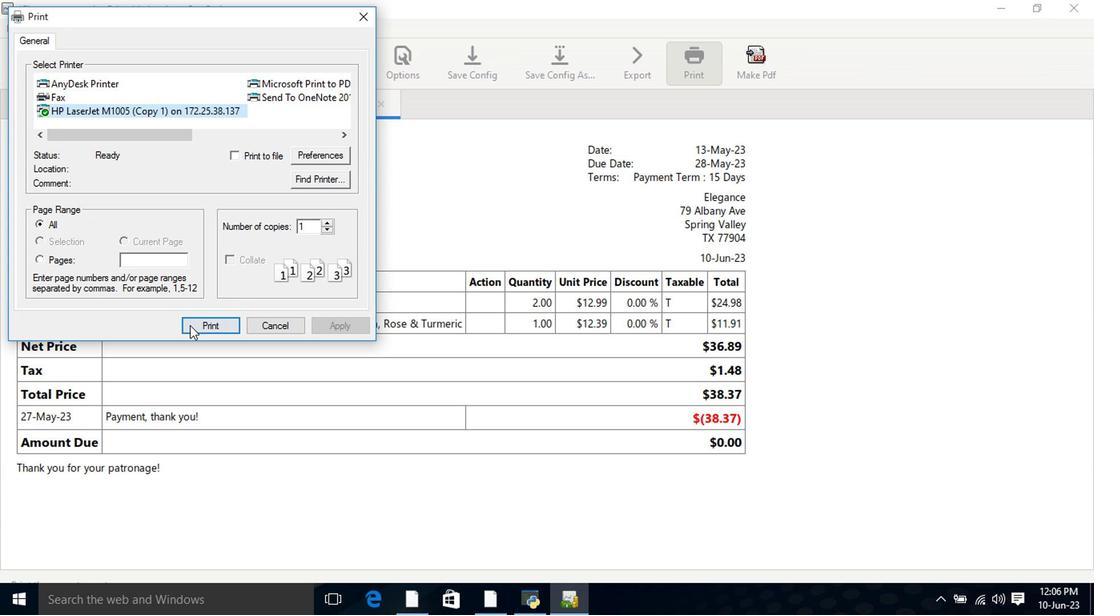 
Action: Mouse pressed left at (202, 328)
Screenshot: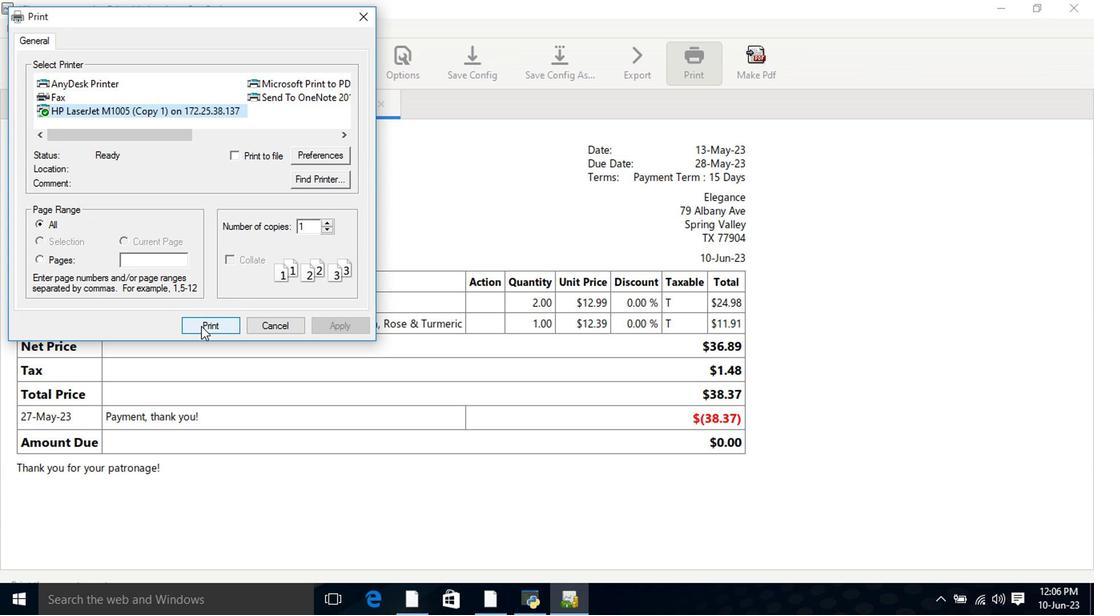 
